 Task: Add a signature Jake Allen containing With sincere thanks and warm wishes, Jake Allen to email address softage.5@softage.net and add a folder Fathers Day gifts
Action: Mouse moved to (33, 42)
Screenshot: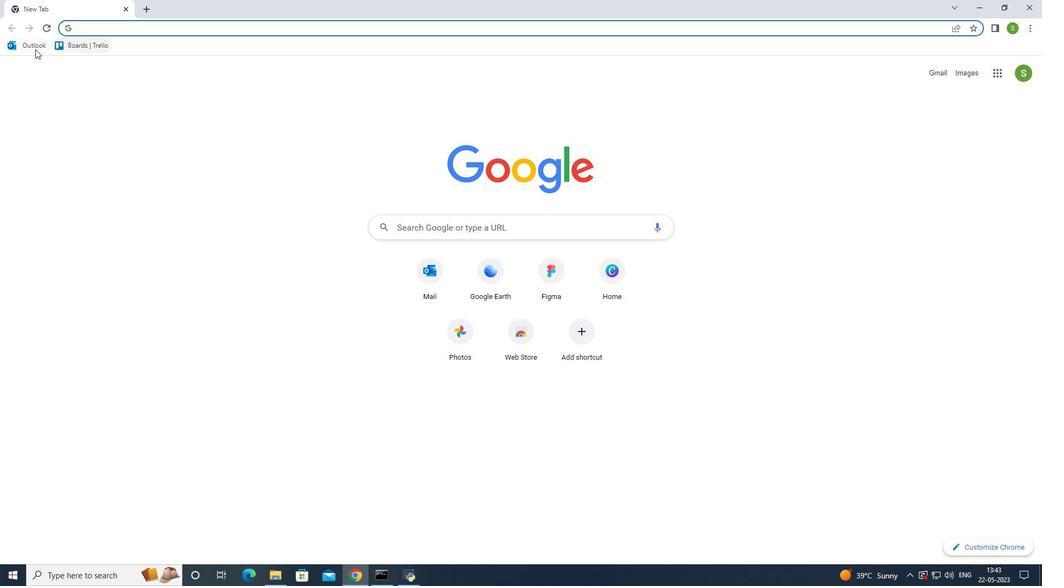 
Action: Mouse pressed left at (33, 42)
Screenshot: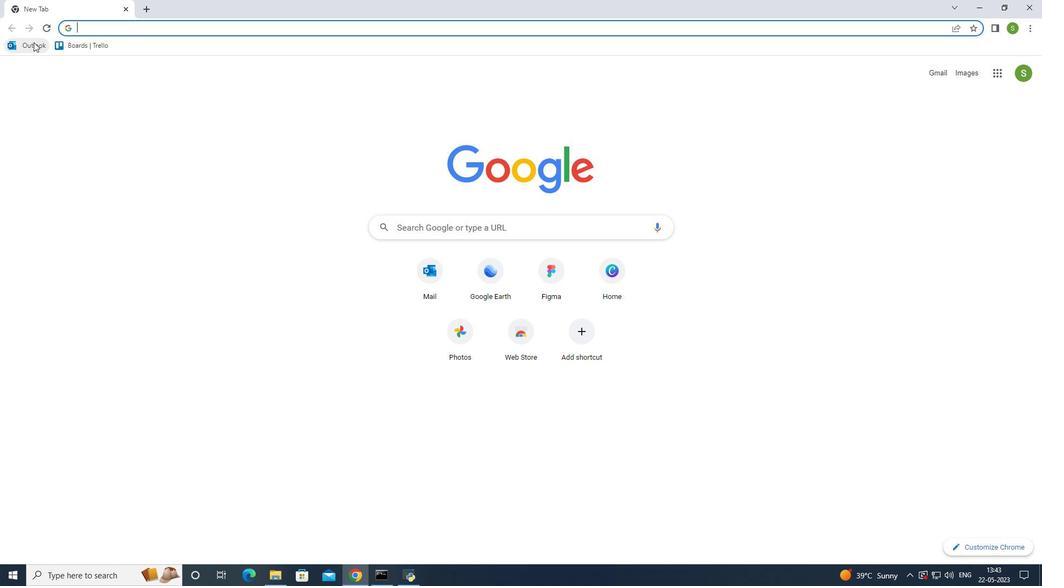 
Action: Mouse moved to (83, 95)
Screenshot: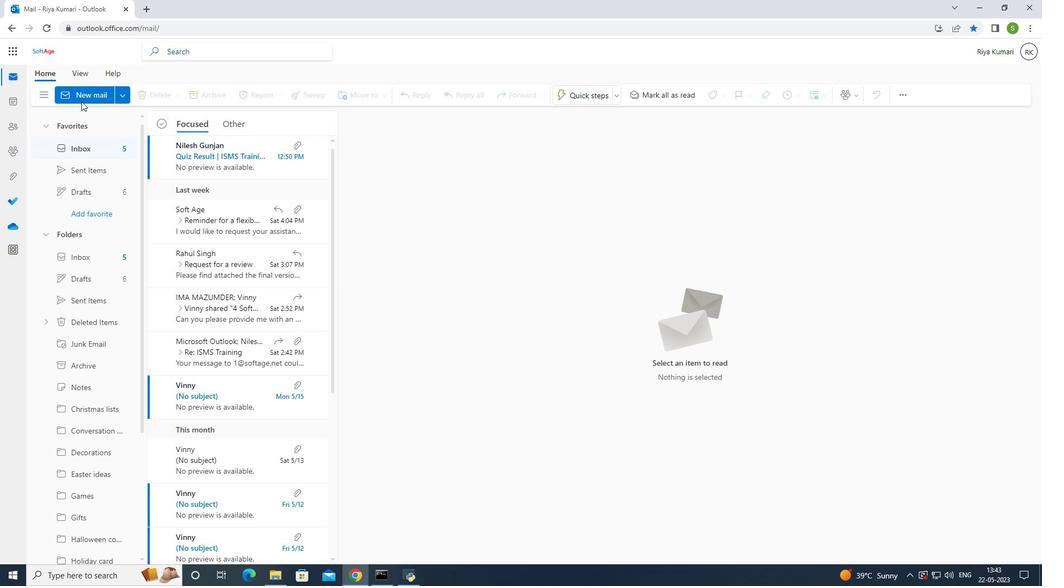 
Action: Mouse pressed left at (83, 95)
Screenshot: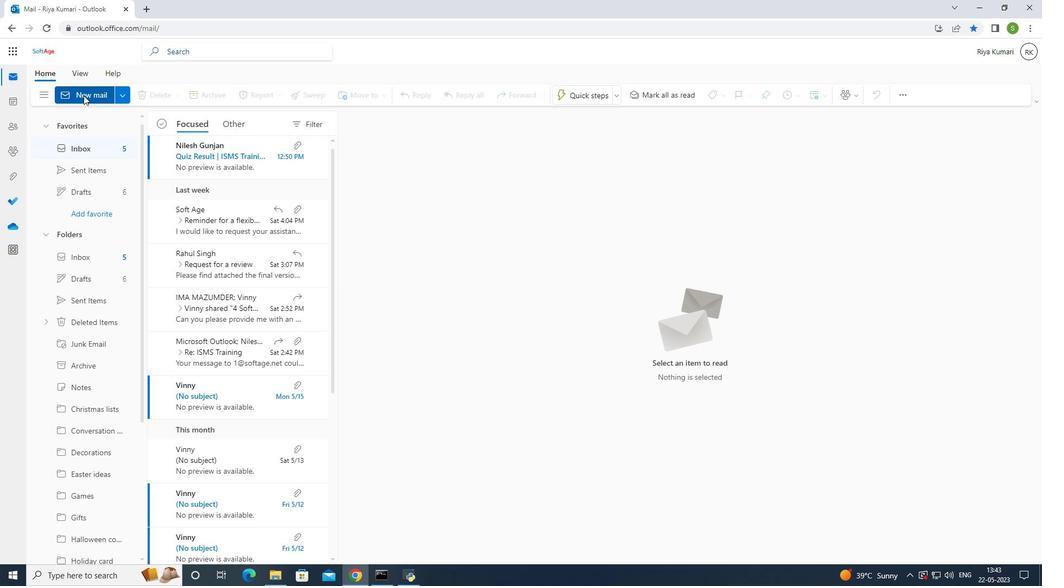 
Action: Mouse moved to (705, 96)
Screenshot: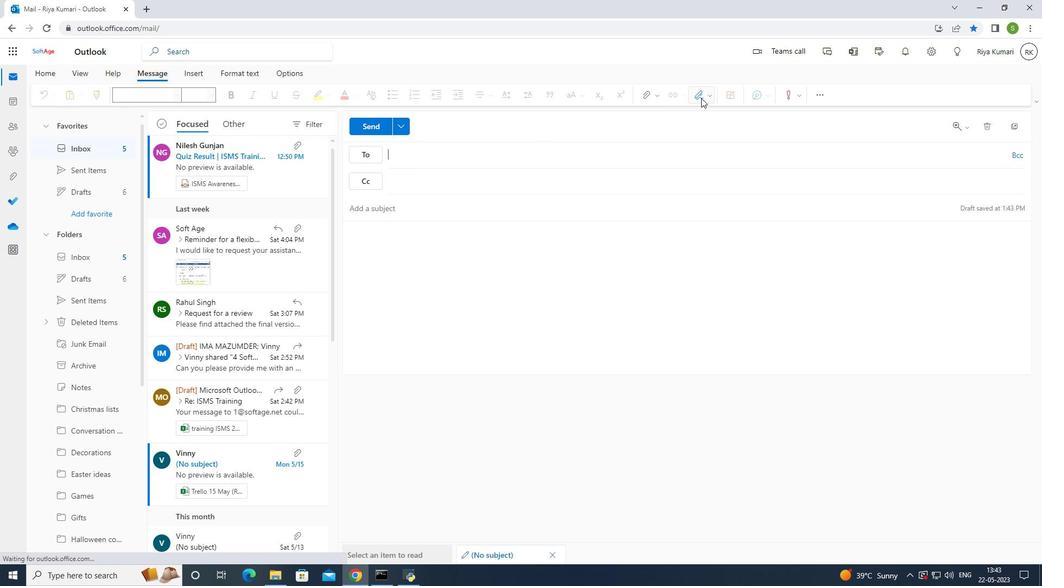 
Action: Mouse pressed left at (705, 96)
Screenshot: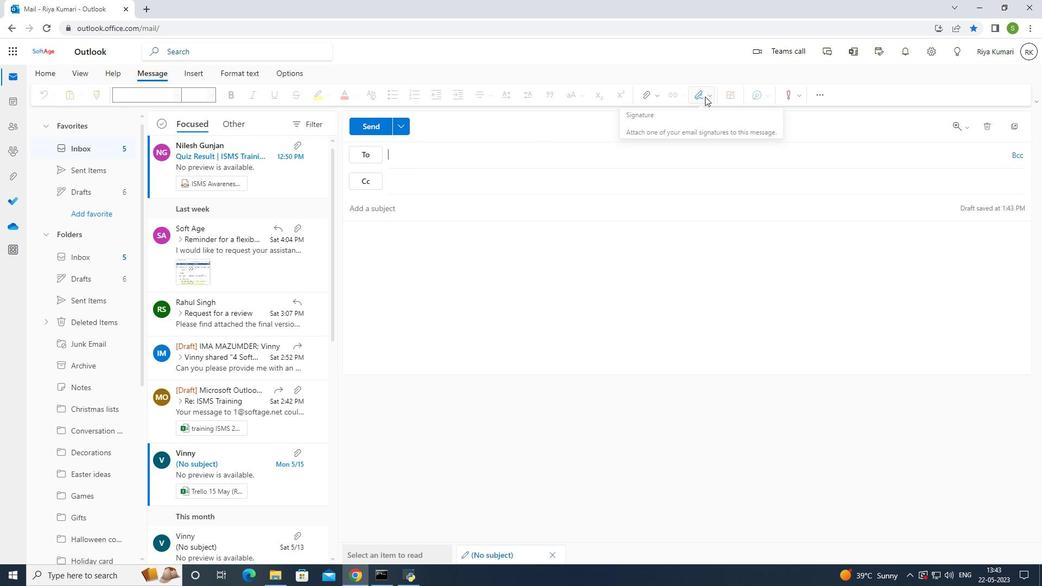 
Action: Mouse moved to (678, 137)
Screenshot: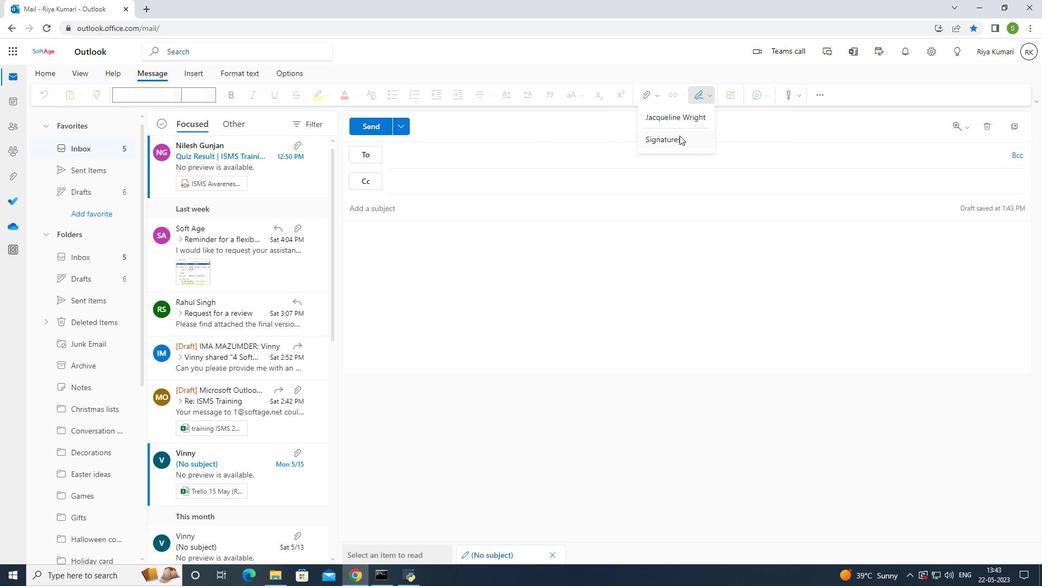 
Action: Mouse pressed left at (678, 137)
Screenshot: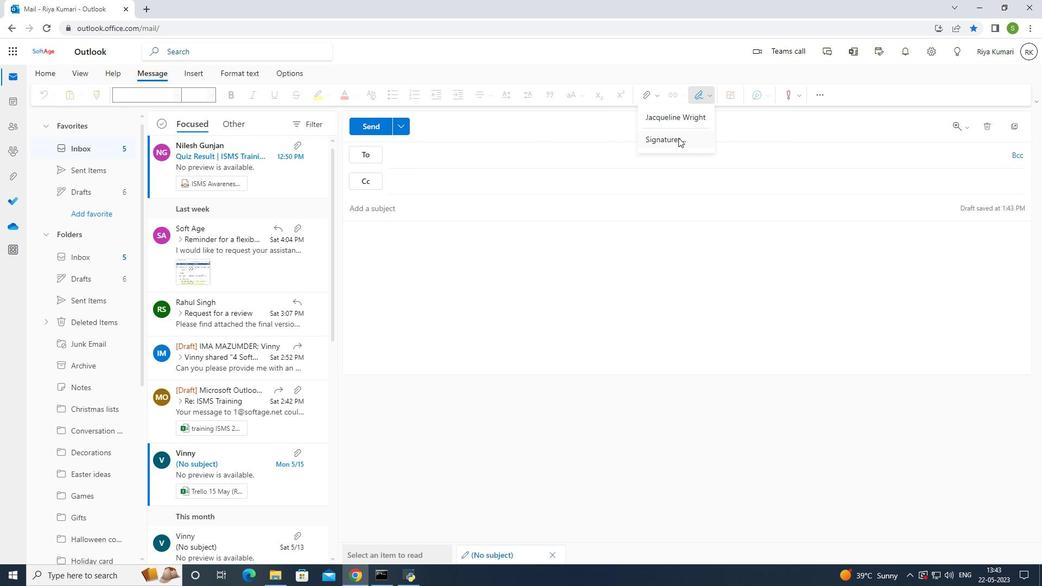 
Action: Mouse moved to (681, 179)
Screenshot: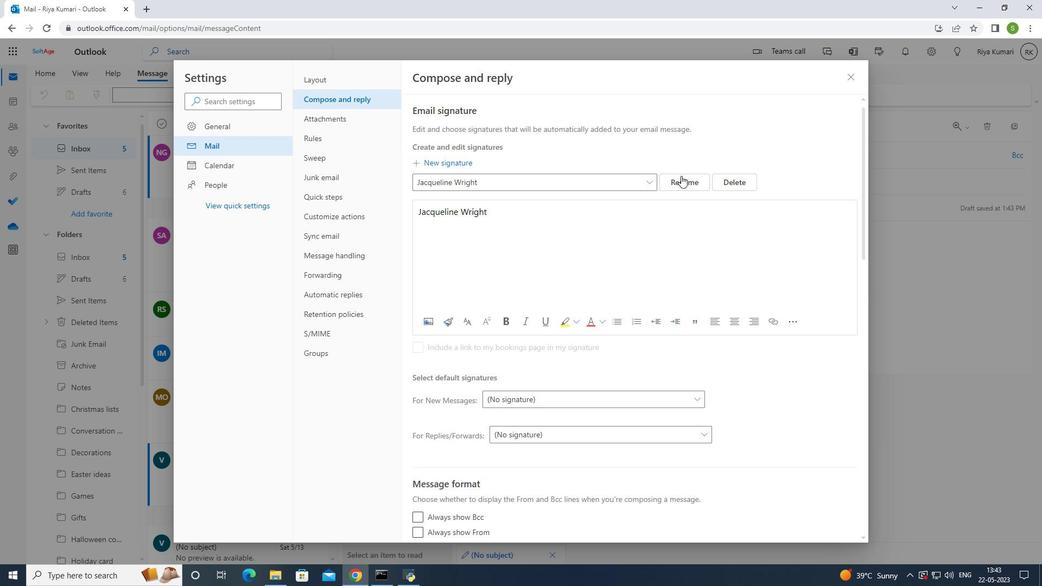 
Action: Mouse pressed left at (681, 179)
Screenshot: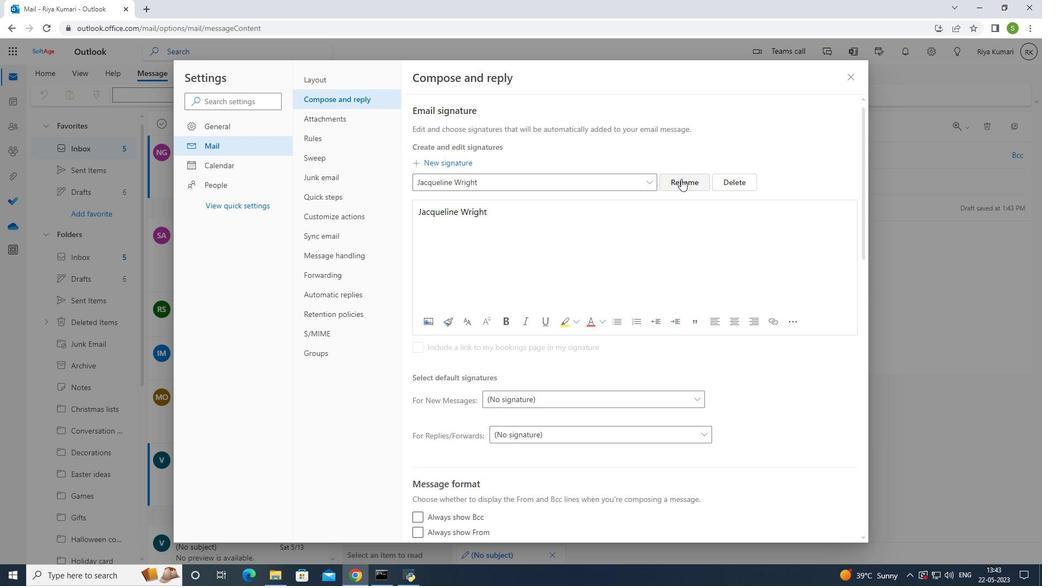 
Action: Mouse moved to (597, 180)
Screenshot: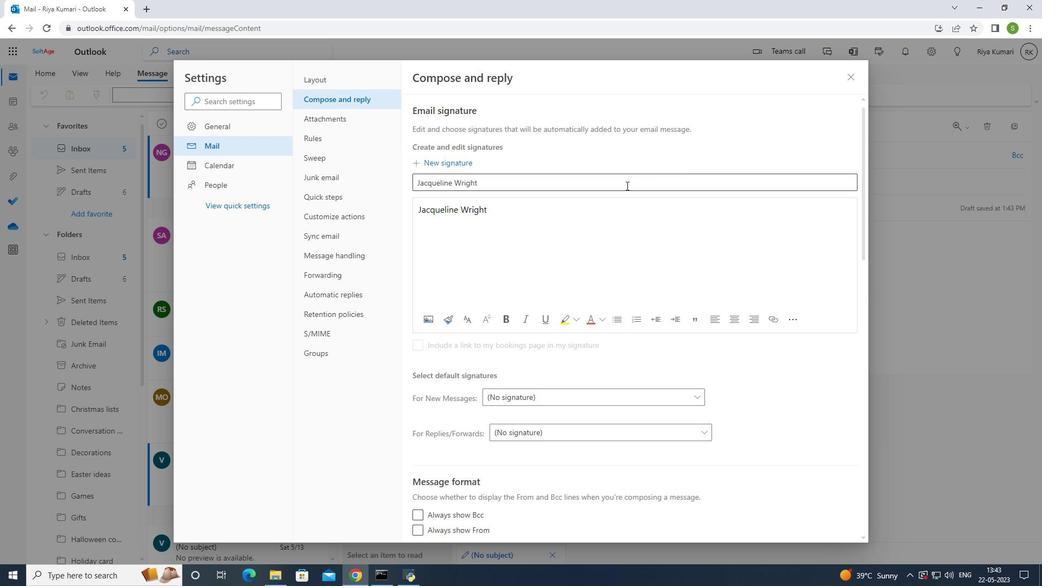 
Action: Mouse pressed left at (597, 180)
Screenshot: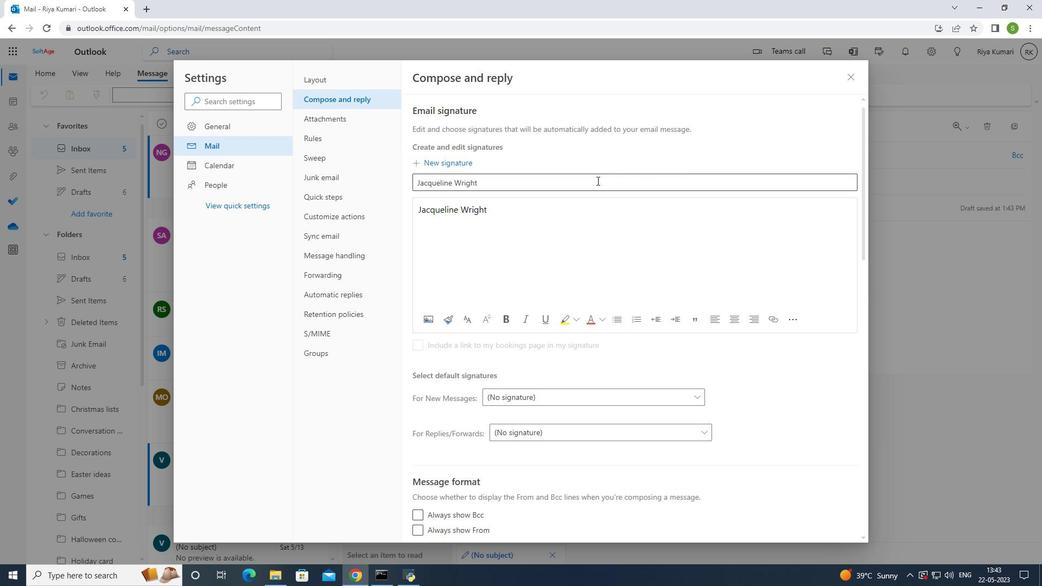 
Action: Mouse moved to (597, 175)
Screenshot: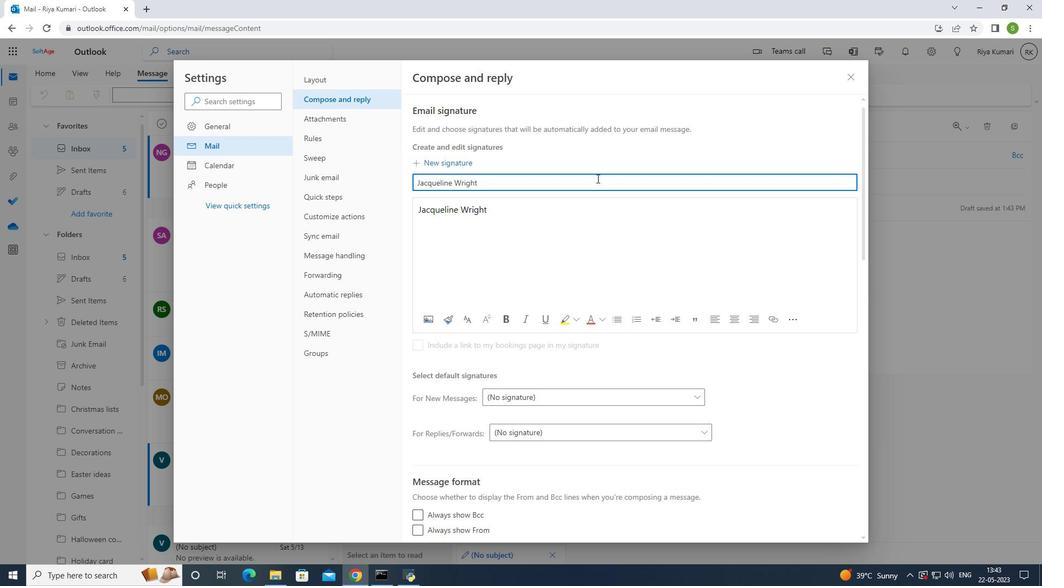 
Action: Key pressed <Key.backspace>
Screenshot: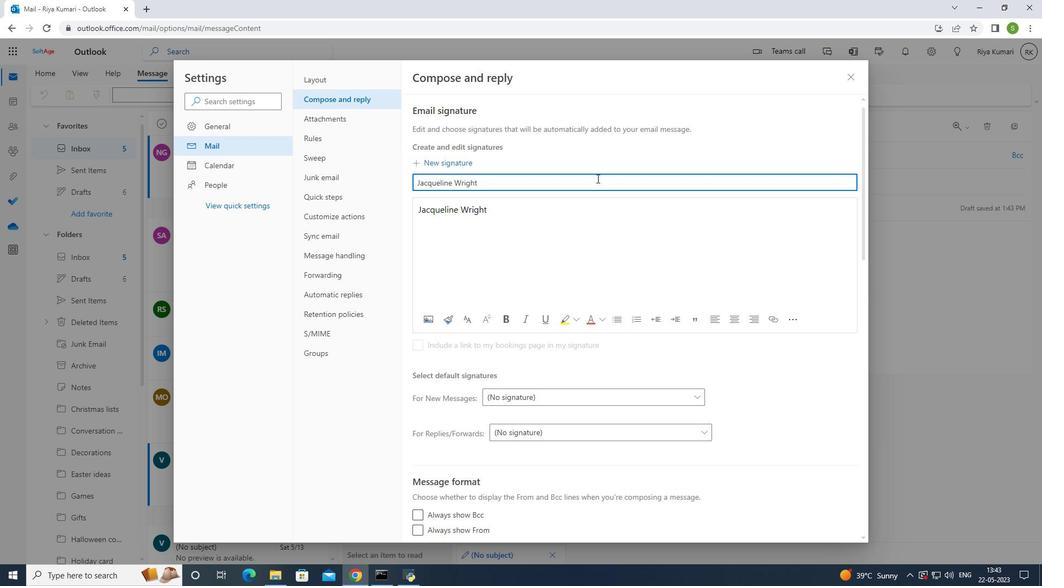 
Action: Mouse moved to (597, 175)
Screenshot: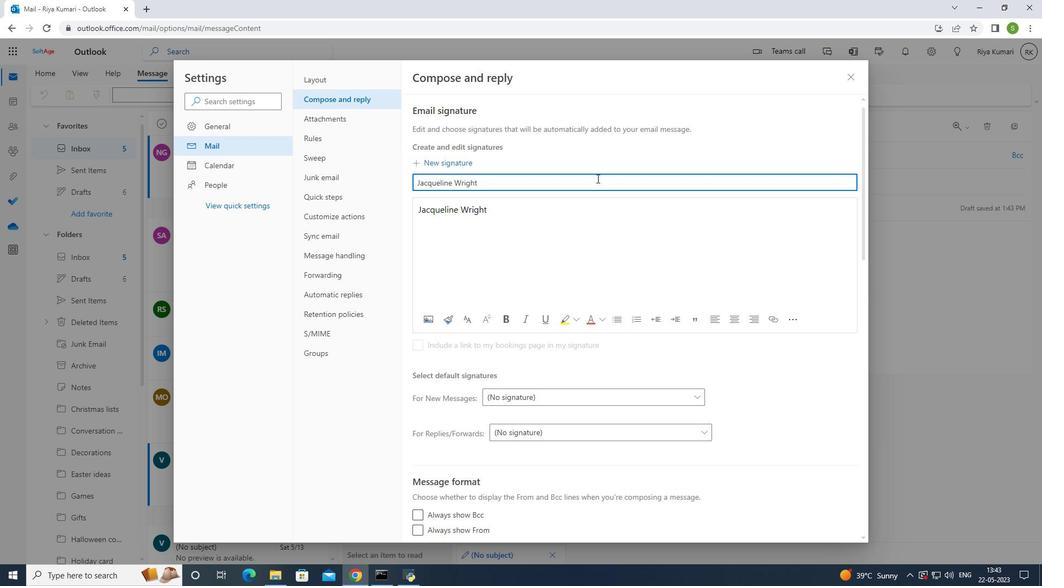 
Action: Key pressed <Key.backspace><Key.backspace><Key.backspace><Key.backspace><Key.backspace><Key.backspace><Key.backspace><Key.backspace><Key.backspace><Key.backspace><Key.backspace><Key.backspace><Key.backspace><Key.backspace><Key.backspace><Key.backspace><Key.backspace><Key.backspace><Key.backspace><Key.backspace><Key.backspace><Key.backspace><Key.backspace><Key.backspace>
Screenshot: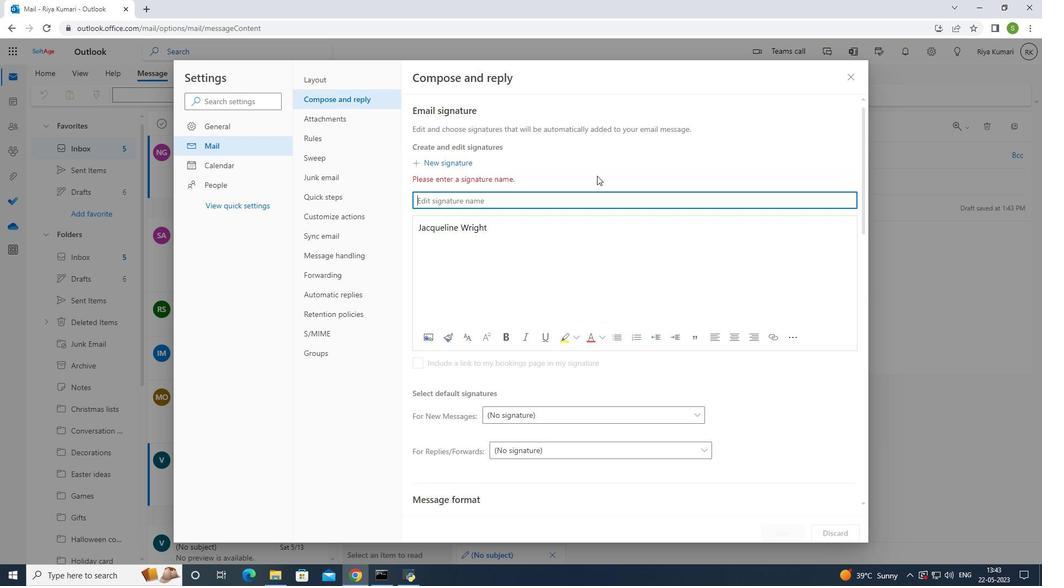 
Action: Mouse moved to (602, 179)
Screenshot: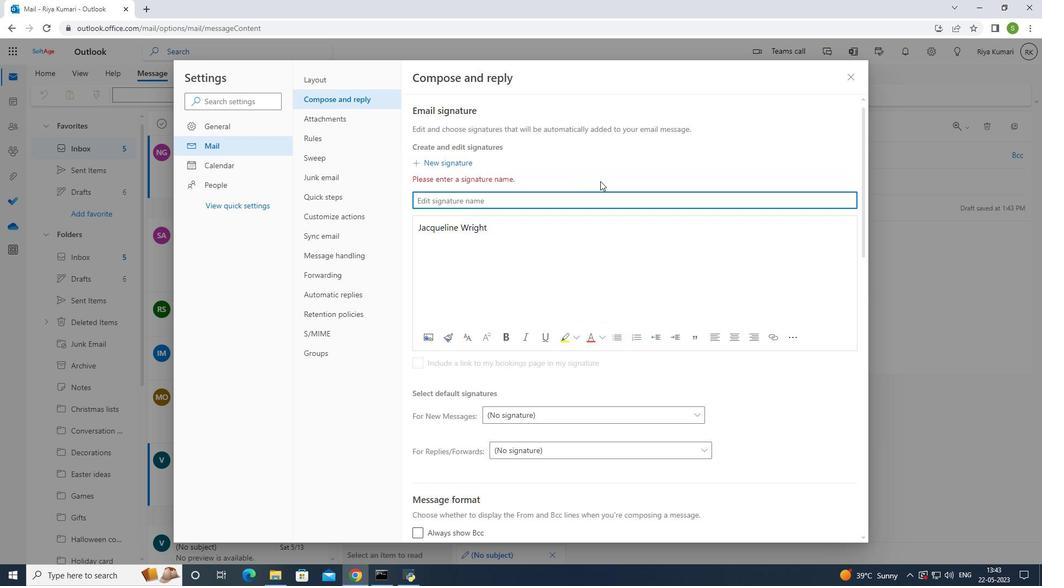 
Action: Key pressed <Key.shift><Key.shift><Key.shift><Key.shift><Key.shift><Key.shift><Key.shift><Key.shift><Key.shift><Key.shift><Key.shift><Key.shift><Key.shift><Key.shift><Key.shift><Key.shift><Key.shift><Key.shift><Key.shift><Key.shift><Key.shift><Key.shift><Key.shift>Jake<Key.space><Key.shift>Allenctrl+A<'\x03'>
Screenshot: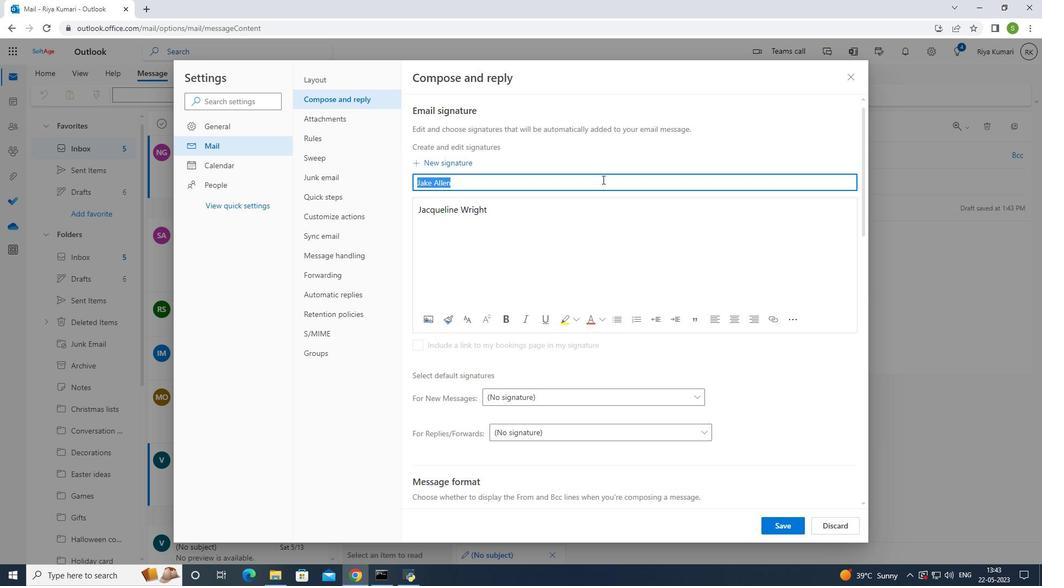 
Action: Mouse moved to (503, 210)
Screenshot: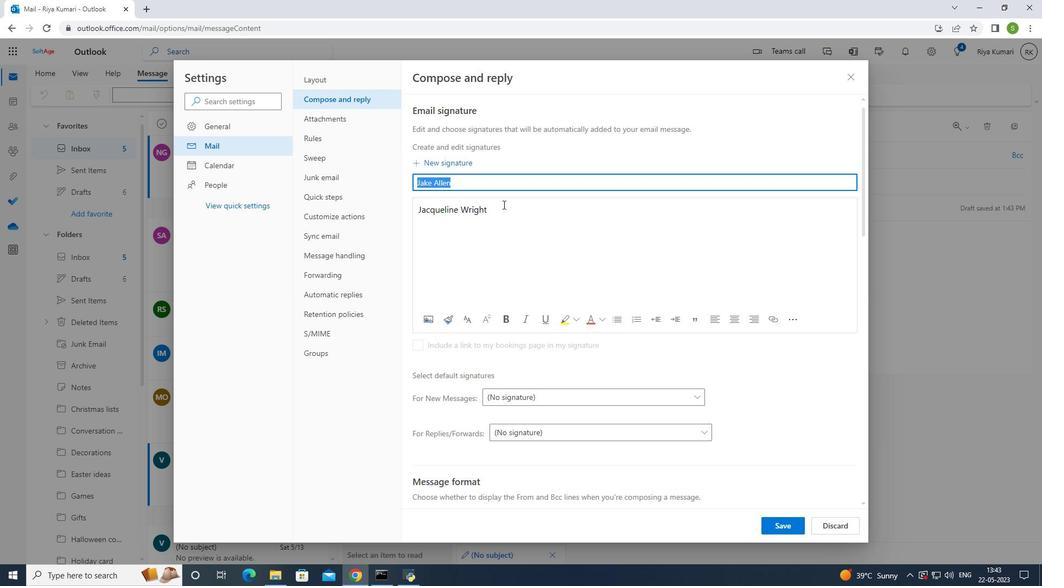 
Action: Mouse pressed left at (503, 210)
Screenshot: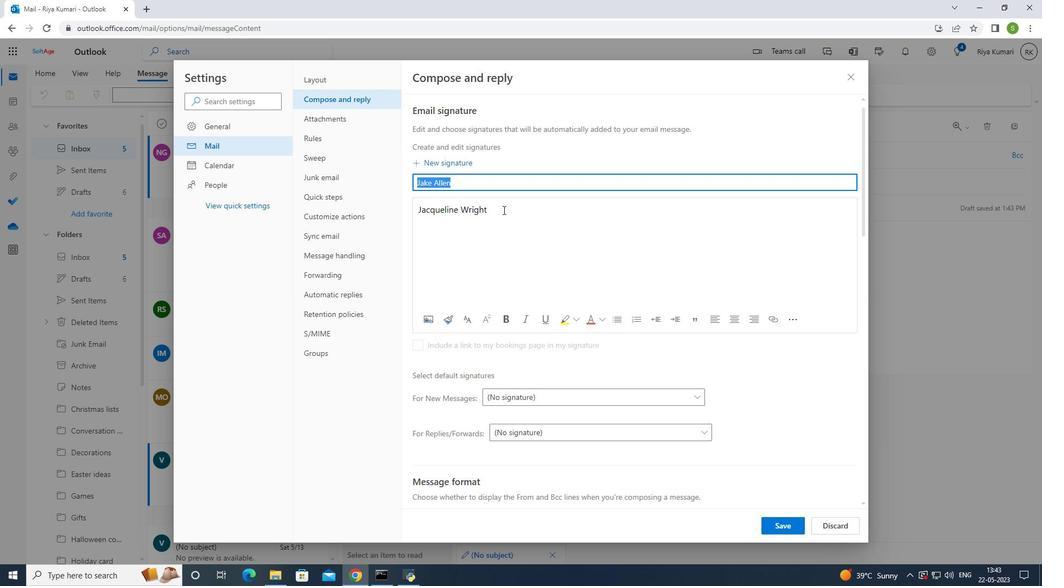 
Action: Mouse moved to (507, 215)
Screenshot: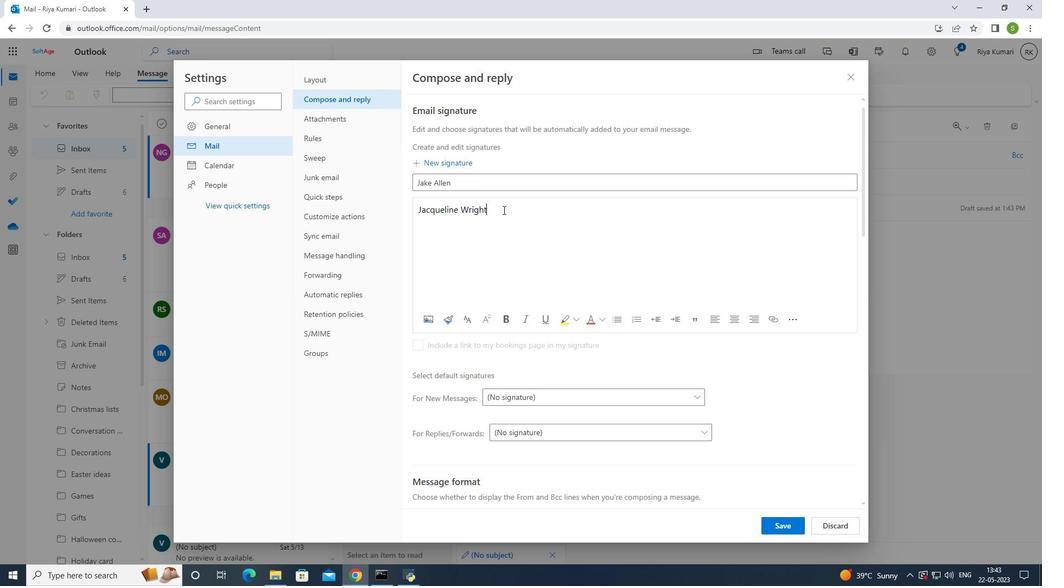 
Action: Key pressed <Key.backspace><Key.backspace><Key.backspace><Key.backspace><Key.backspace><Key.backspace><Key.backspace><Key.backspace><Key.backspace><Key.backspace><Key.backspace><Key.backspace><Key.backspace><Key.backspace><Key.backspace><Key.backspace><Key.backspace><Key.backspace><Key.backspace><Key.backspace><Key.backspace><Key.backspace>ctrl+V
Screenshot: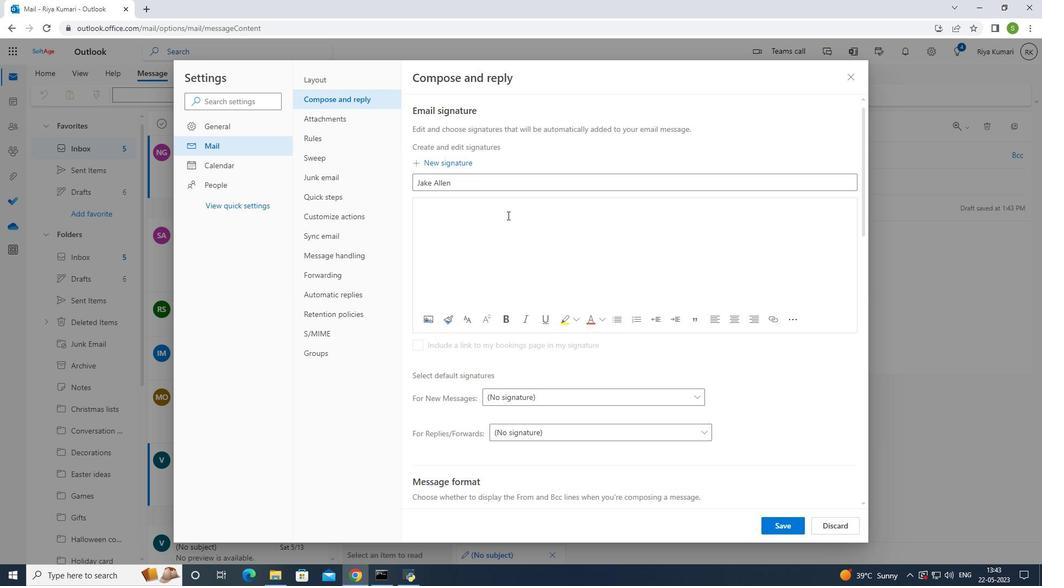 
Action: Mouse moved to (791, 527)
Screenshot: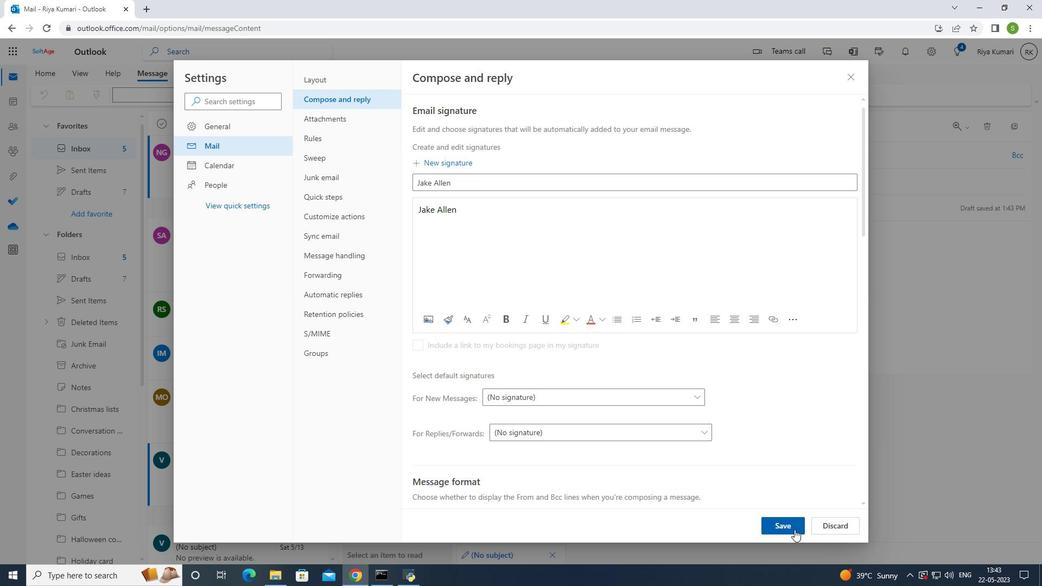 
Action: Mouse pressed left at (791, 527)
Screenshot: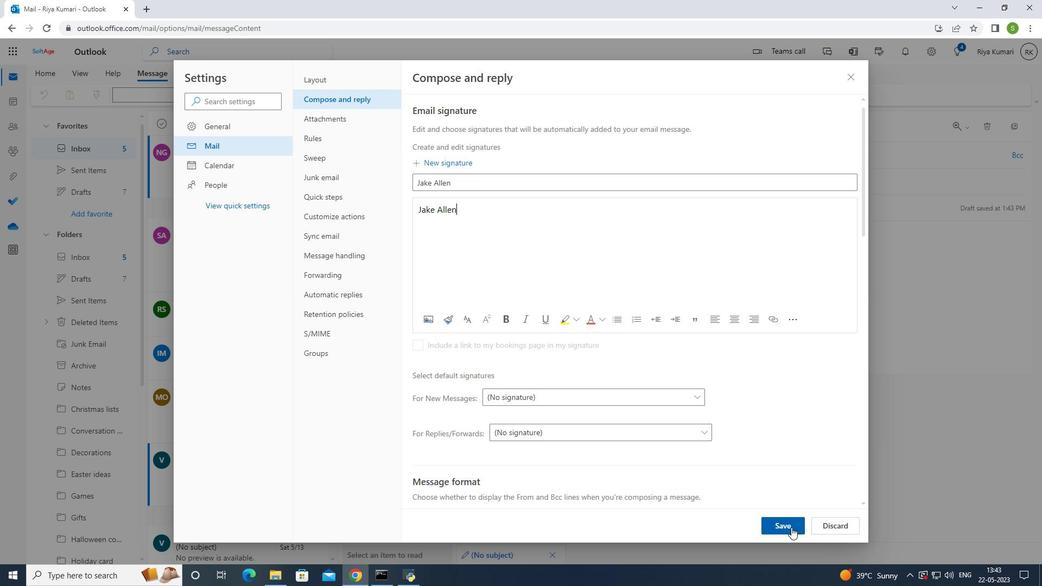 
Action: Mouse moved to (849, 78)
Screenshot: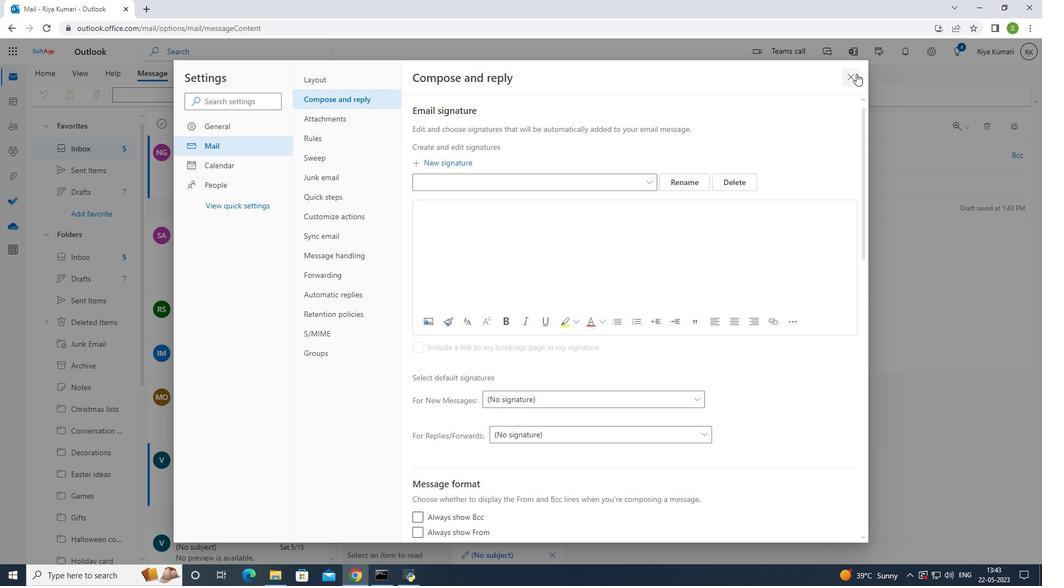 
Action: Mouse pressed left at (849, 78)
Screenshot: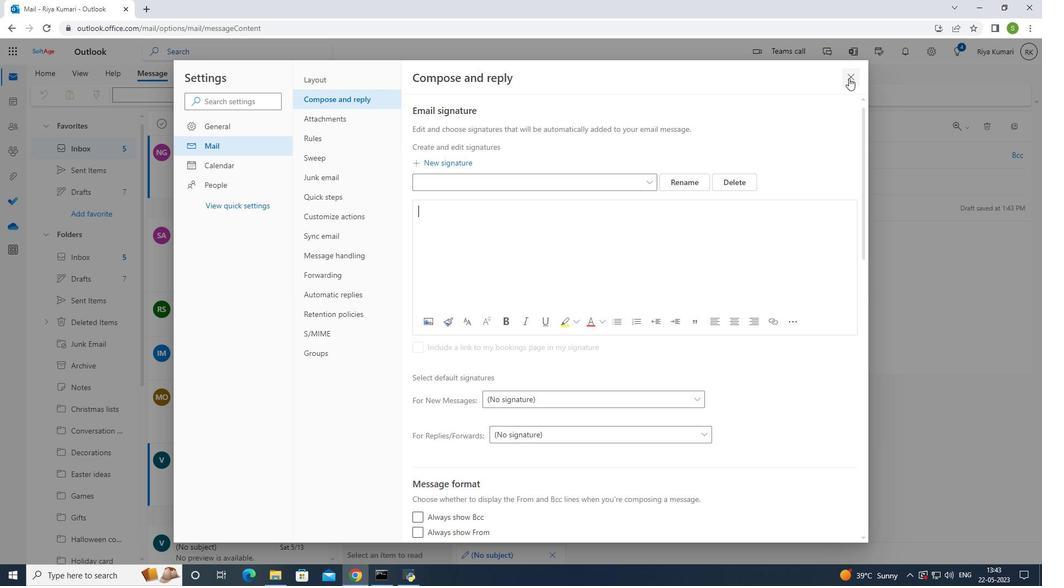 
Action: Mouse moved to (487, 156)
Screenshot: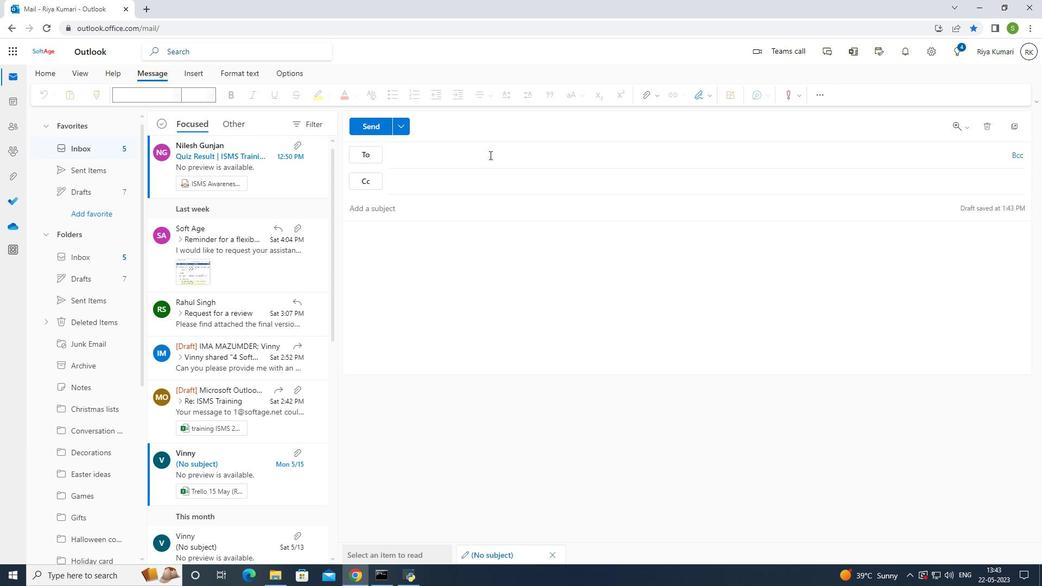 
Action: Mouse pressed left at (487, 156)
Screenshot: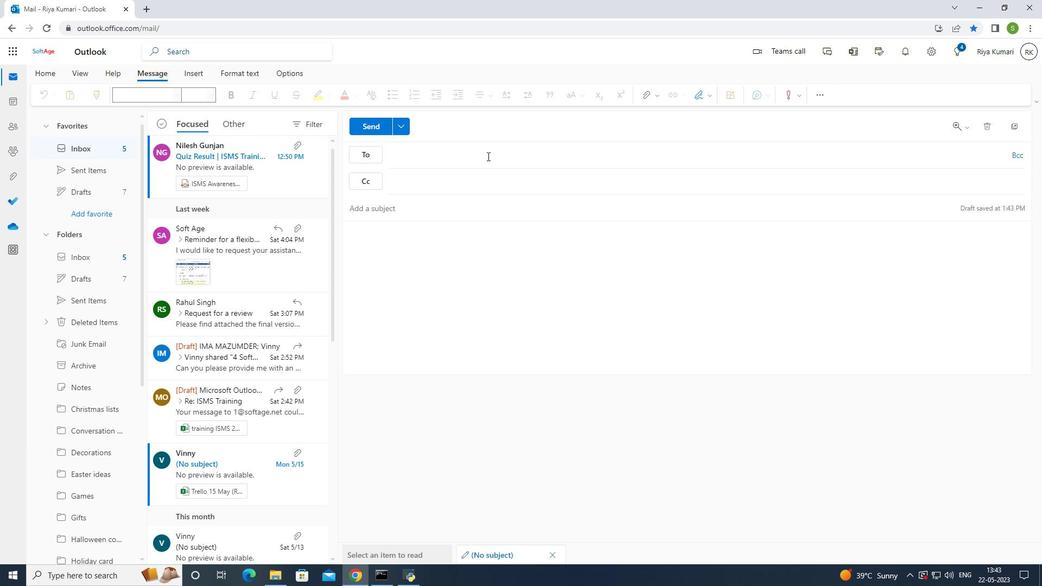 
Action: Mouse moved to (601, 175)
Screenshot: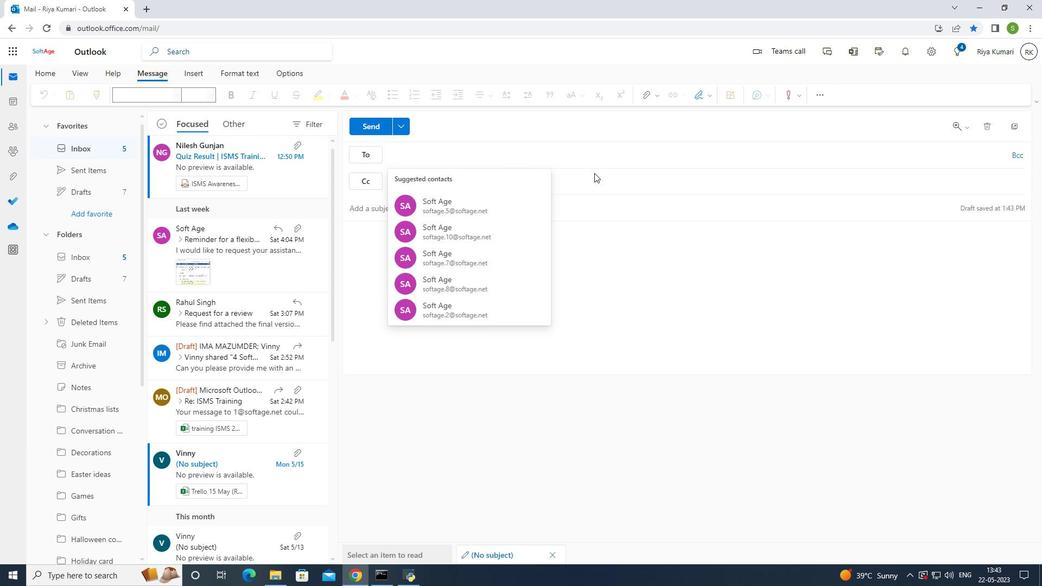 
Action: Key pressed softage.5<Key.shift>@softage.net
Screenshot: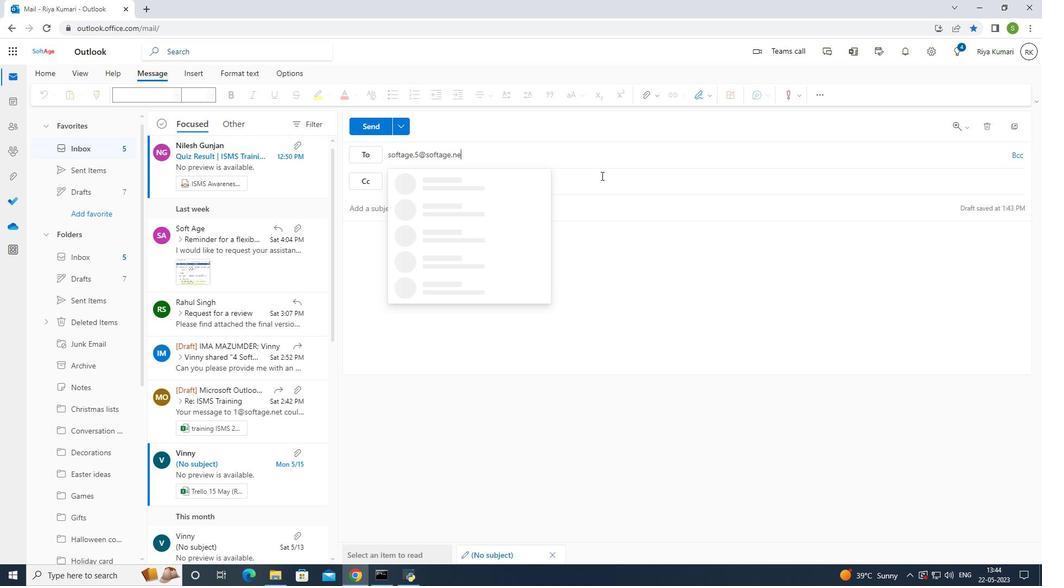 
Action: Mouse moved to (473, 186)
Screenshot: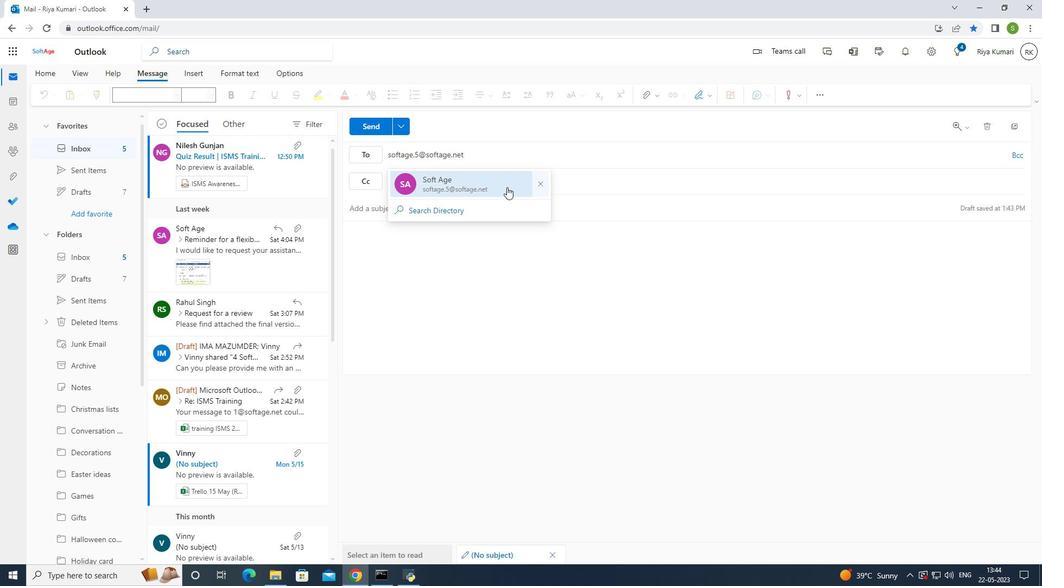 
Action: Mouse pressed left at (473, 186)
Screenshot: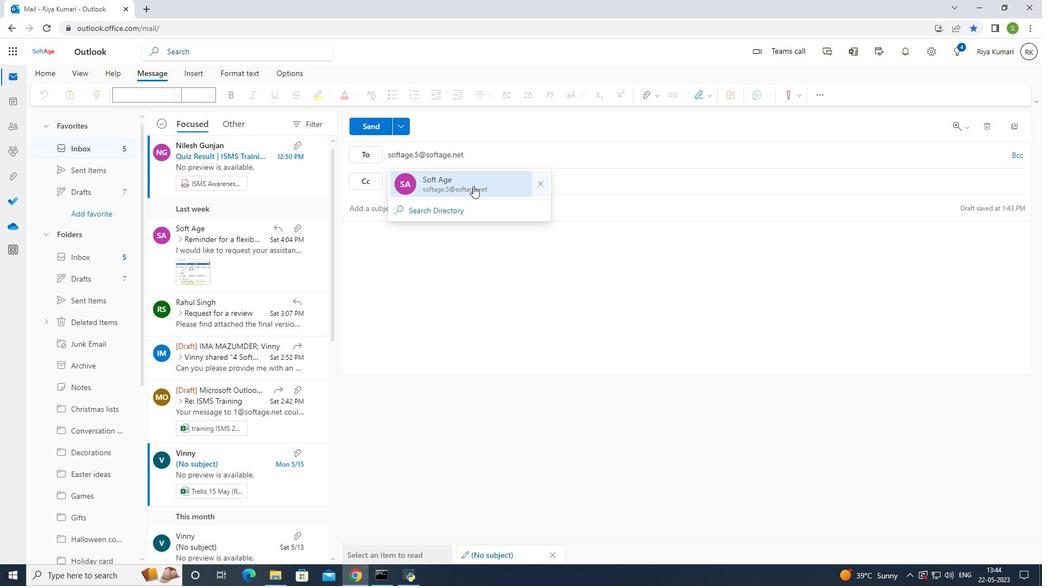 
Action: Mouse moved to (435, 237)
Screenshot: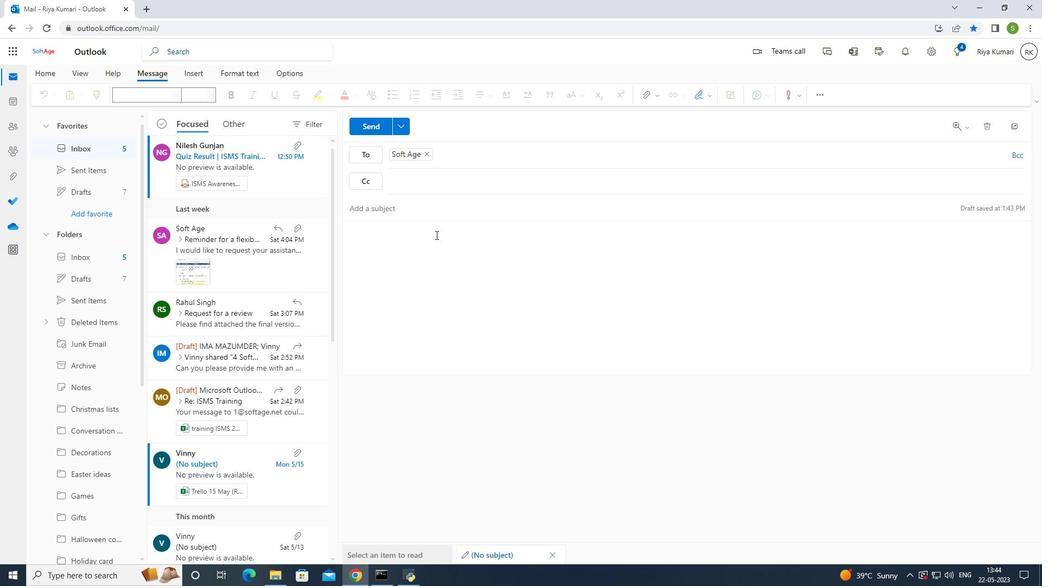 
Action: Mouse pressed left at (435, 237)
Screenshot: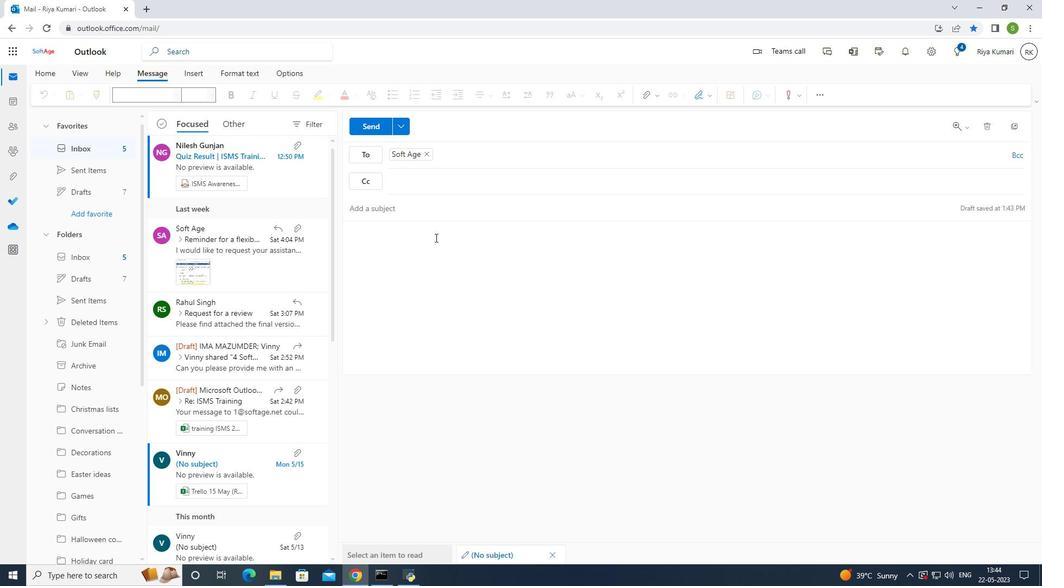 
Action: Mouse moved to (704, 97)
Screenshot: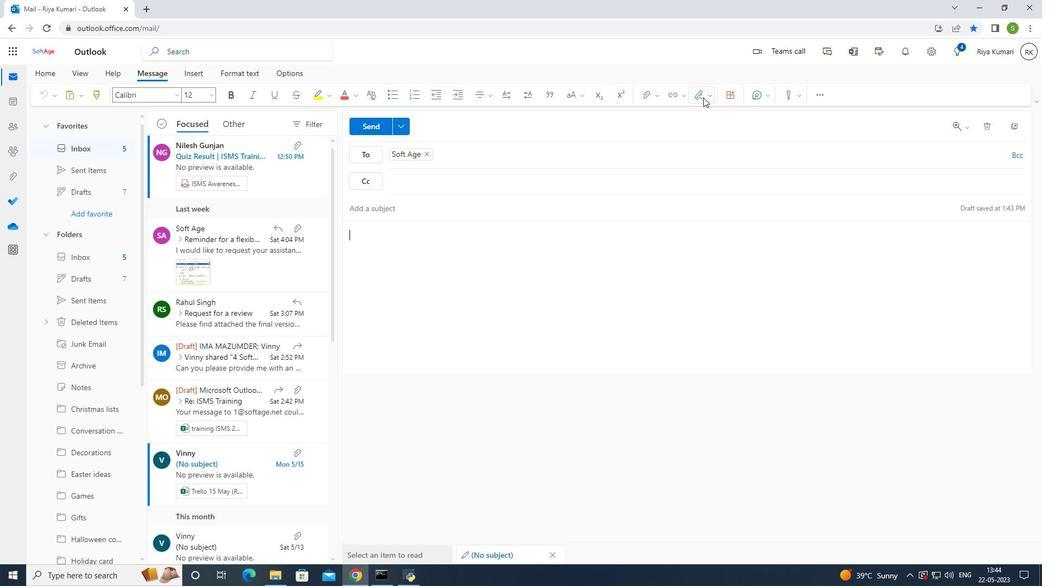 
Action: Mouse pressed left at (704, 97)
Screenshot: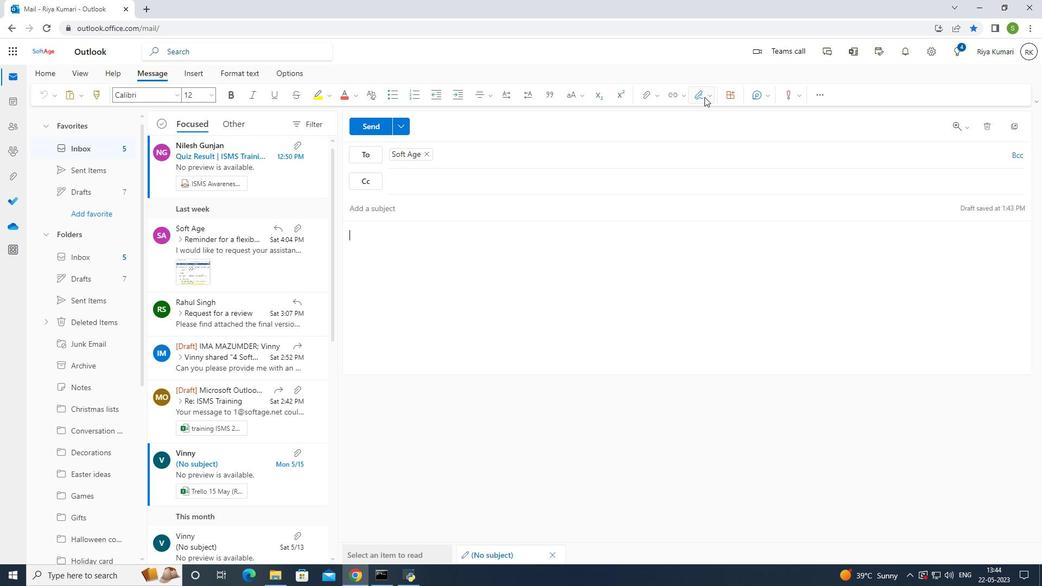 
Action: Mouse moved to (691, 120)
Screenshot: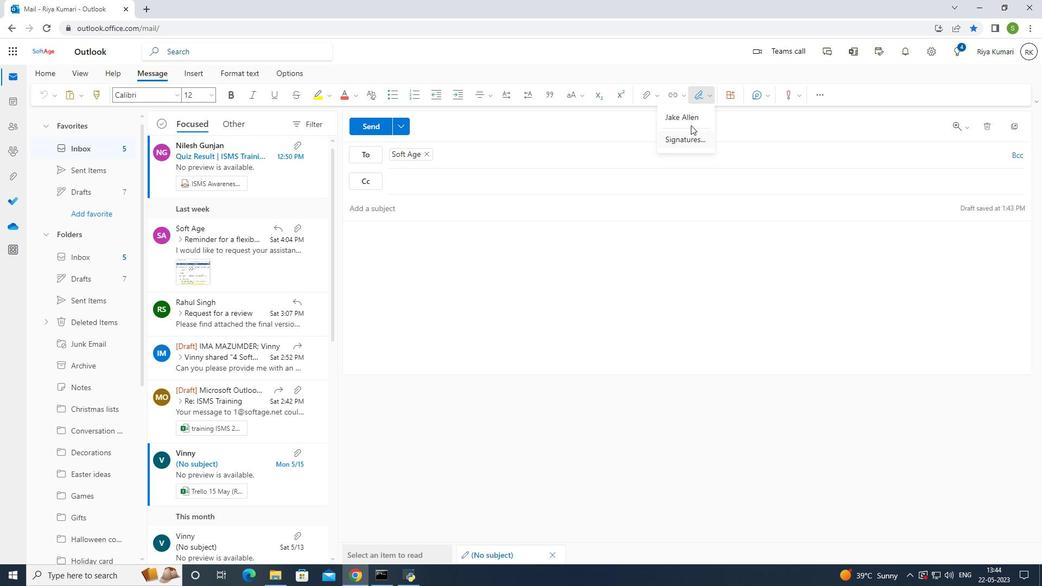 
Action: Mouse pressed left at (691, 120)
Screenshot: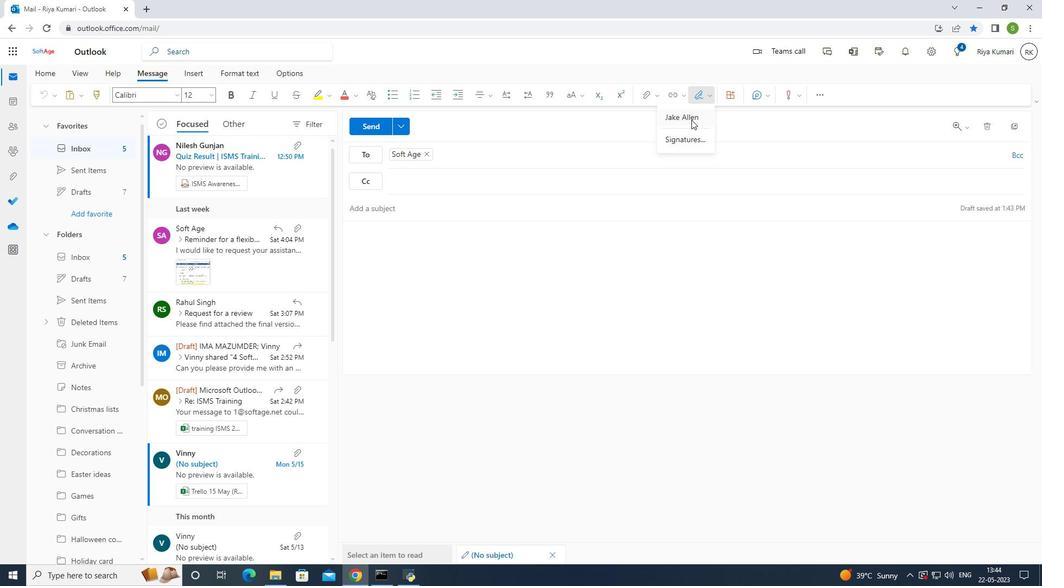 
Action: Mouse moved to (565, 248)
Screenshot: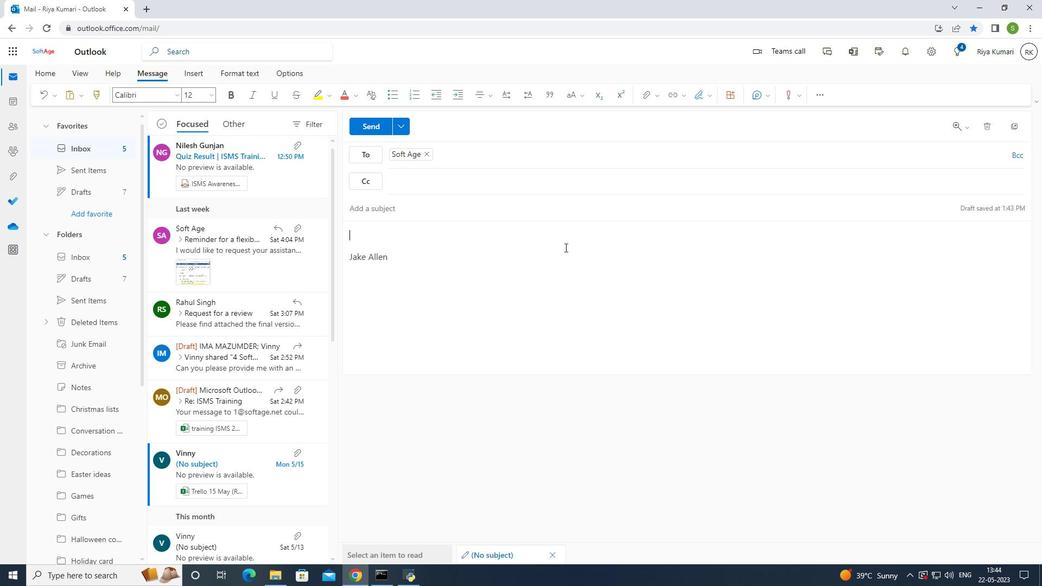
Action: Key pressed sincere<Key.space>thanks<Key.space>and<Key.space>warm<Key.space>wishes
Screenshot: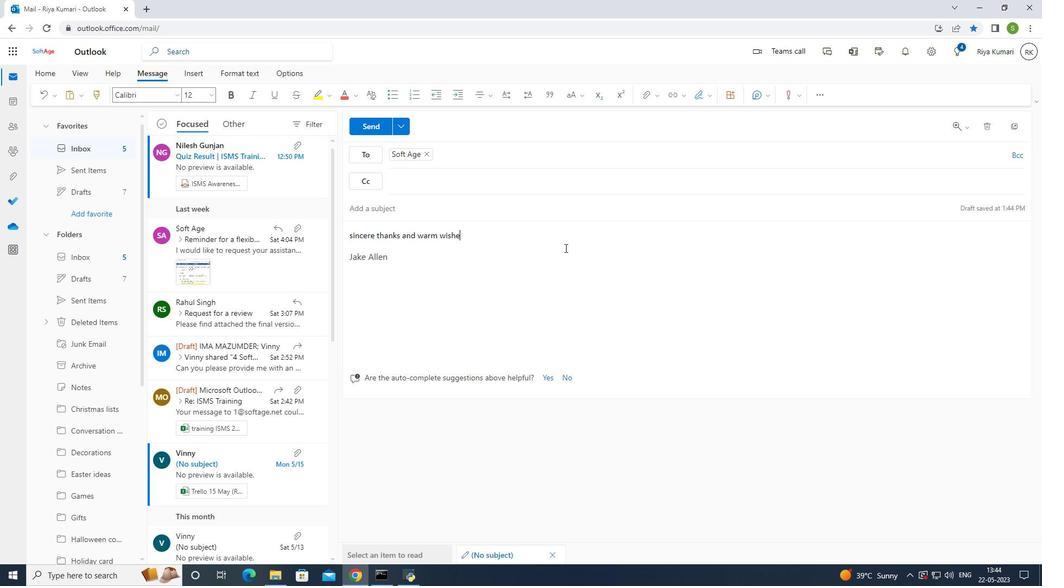 
Action: Mouse moved to (458, 274)
Screenshot: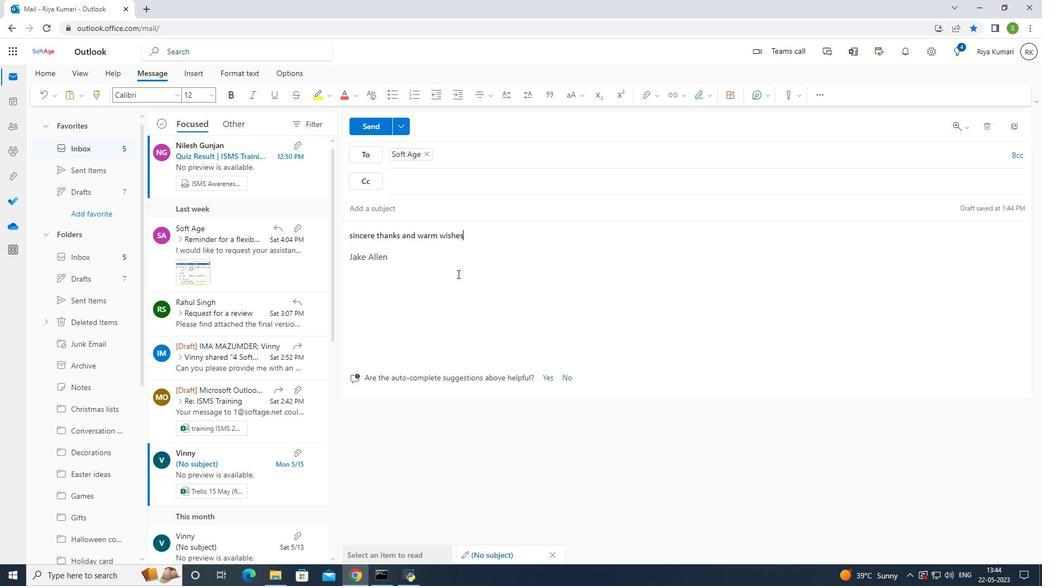 
Action: Key pressed .
Screenshot: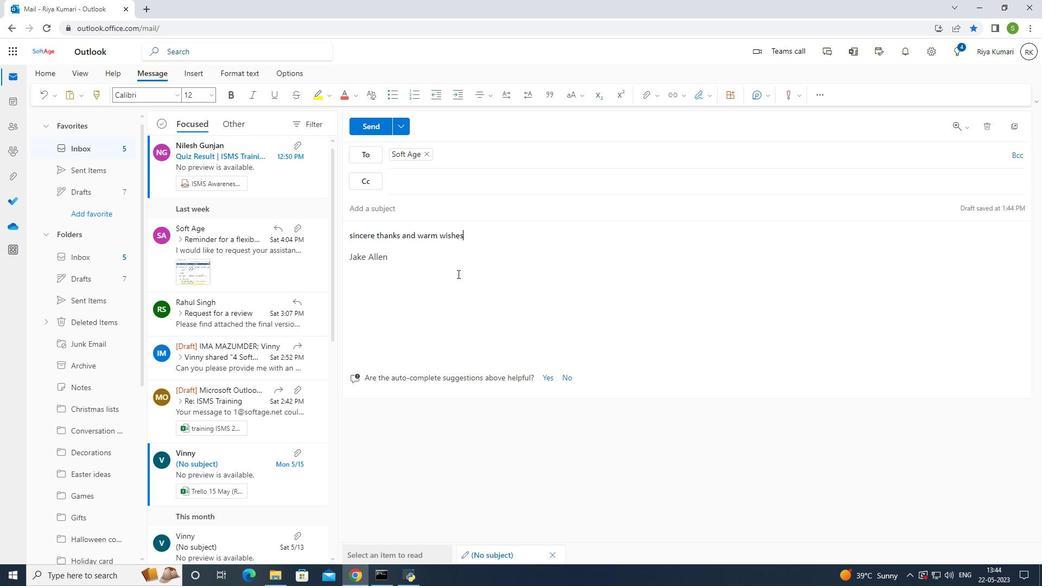 
Action: Mouse moved to (116, 331)
Screenshot: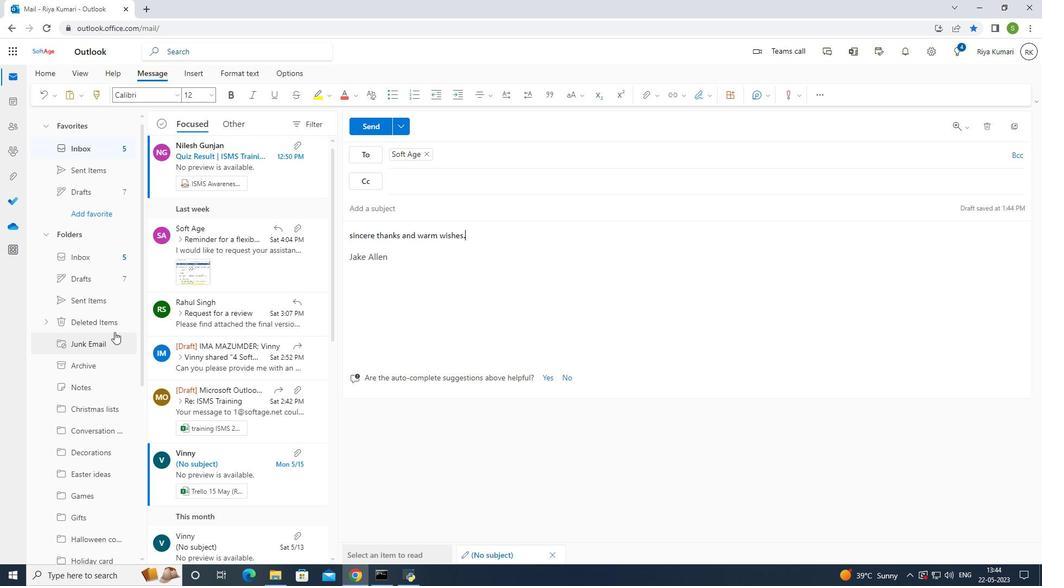
Action: Mouse scrolled (116, 330) with delta (0, 0)
Screenshot: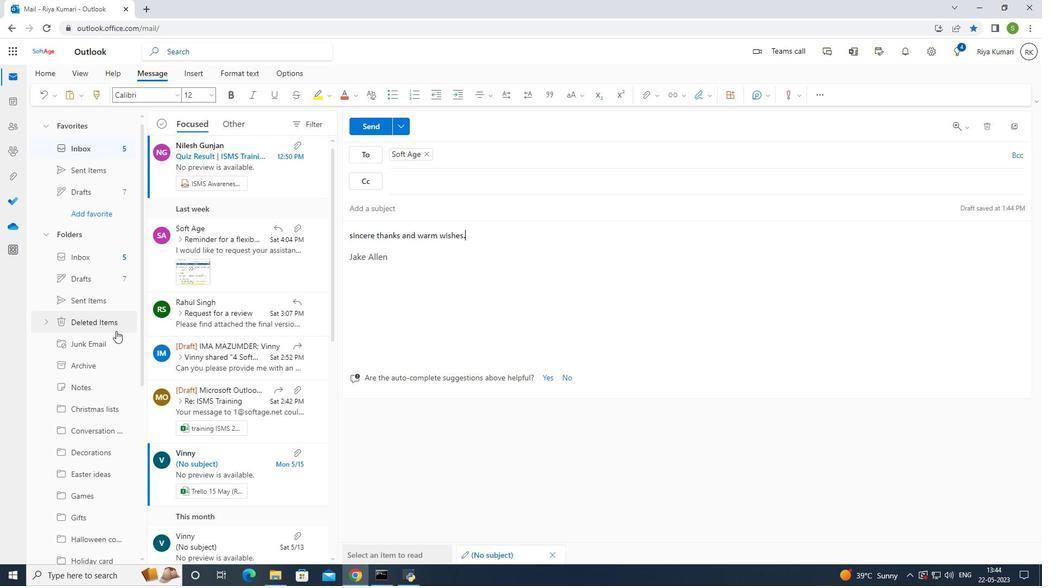 
Action: Mouse scrolled (116, 330) with delta (0, 0)
Screenshot: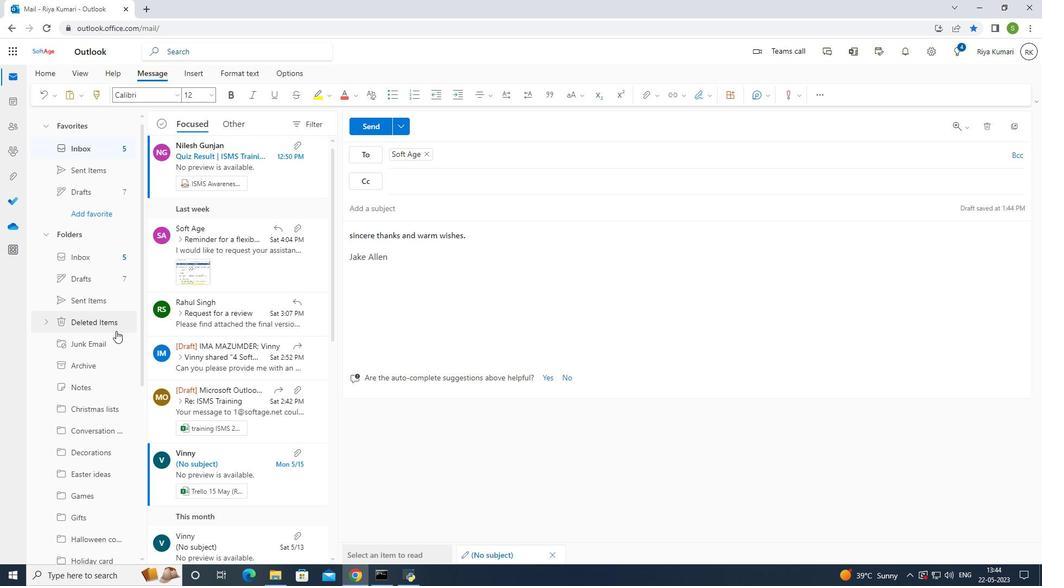 
Action: Mouse scrolled (116, 330) with delta (0, 0)
Screenshot: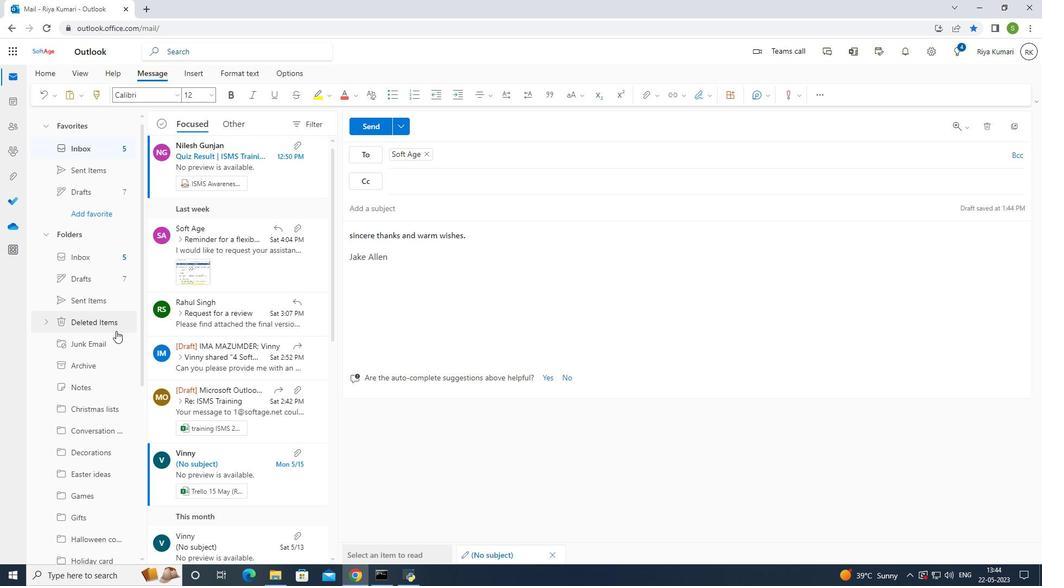 
Action: Mouse moved to (120, 329)
Screenshot: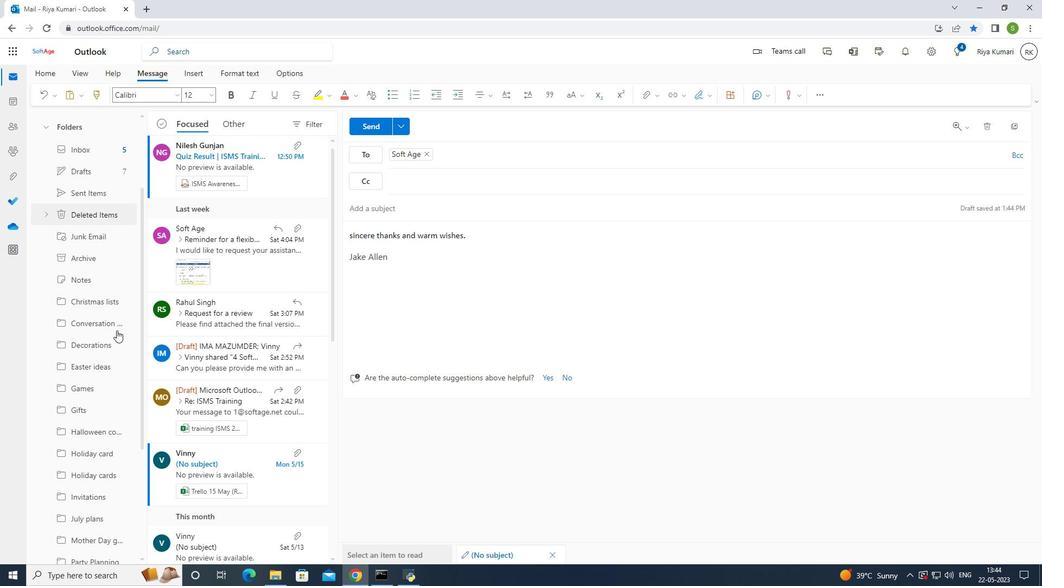 
Action: Mouse scrolled (120, 328) with delta (0, 0)
Screenshot: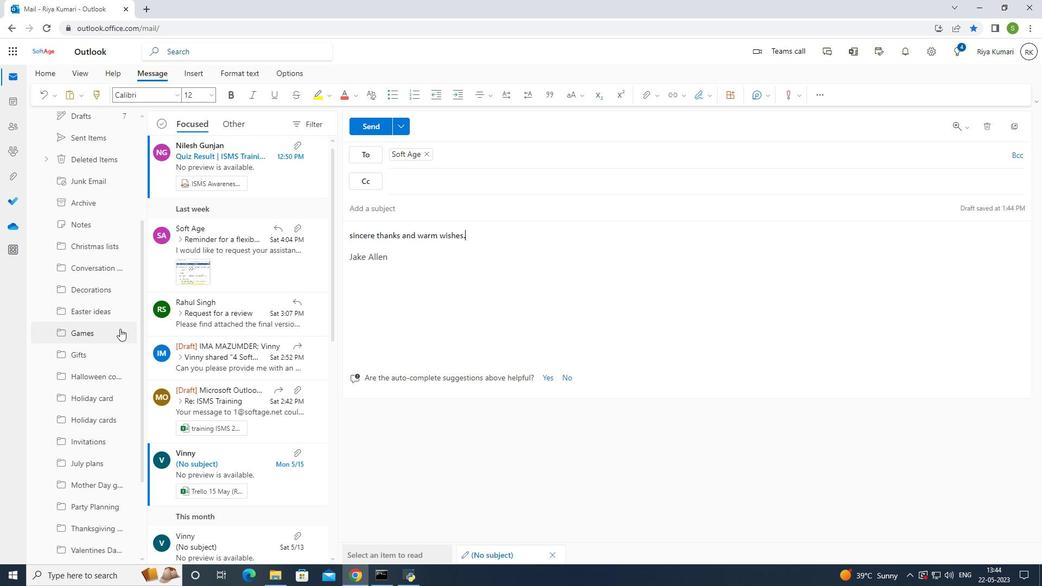 
Action: Mouse scrolled (120, 328) with delta (0, 0)
Screenshot: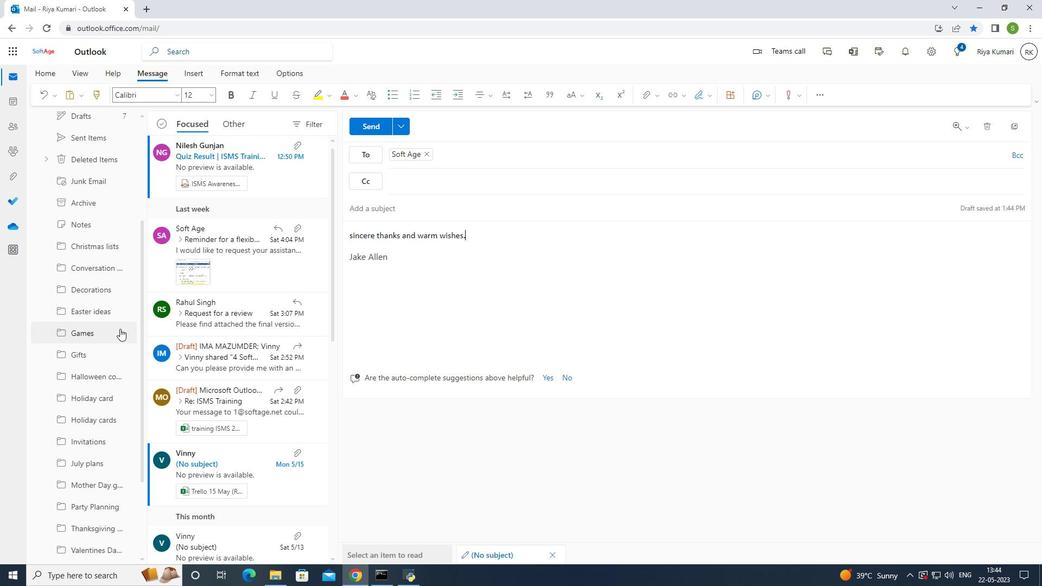 
Action: Mouse scrolled (120, 328) with delta (0, 0)
Screenshot: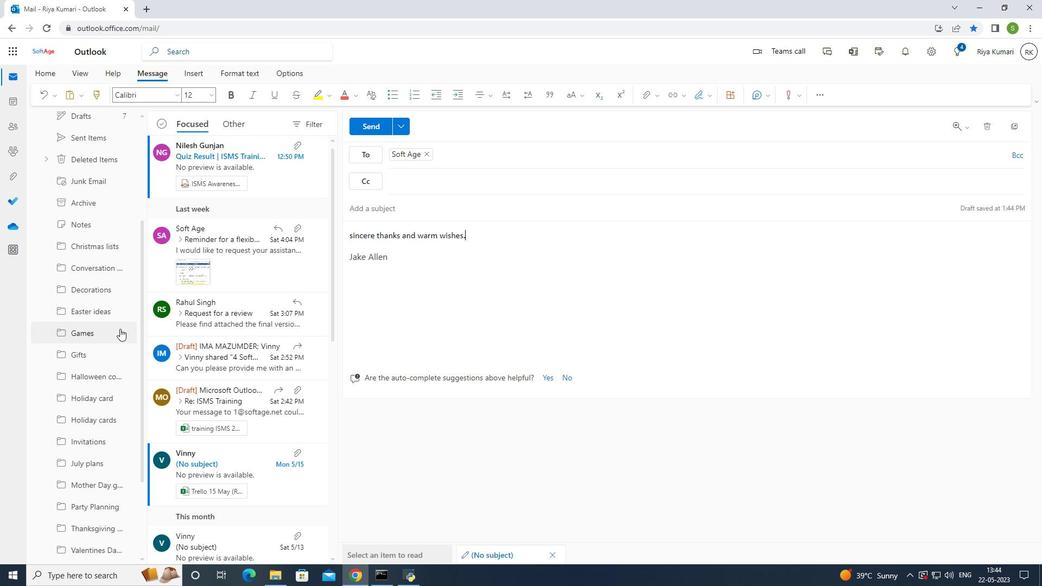 
Action: Mouse scrolled (120, 328) with delta (0, 0)
Screenshot: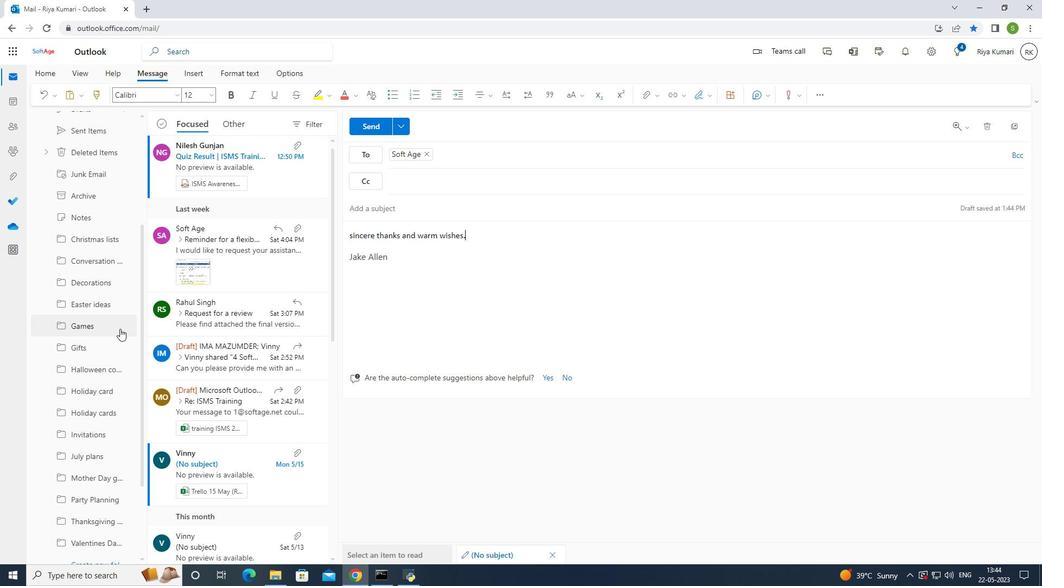 
Action: Mouse moved to (121, 328)
Screenshot: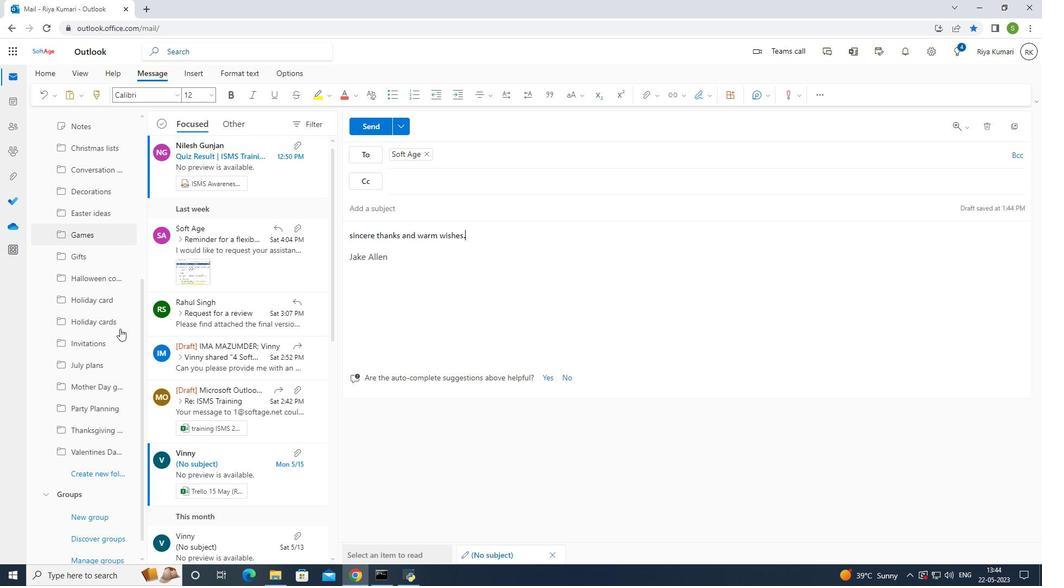 
Action: Mouse scrolled (121, 327) with delta (0, 0)
Screenshot: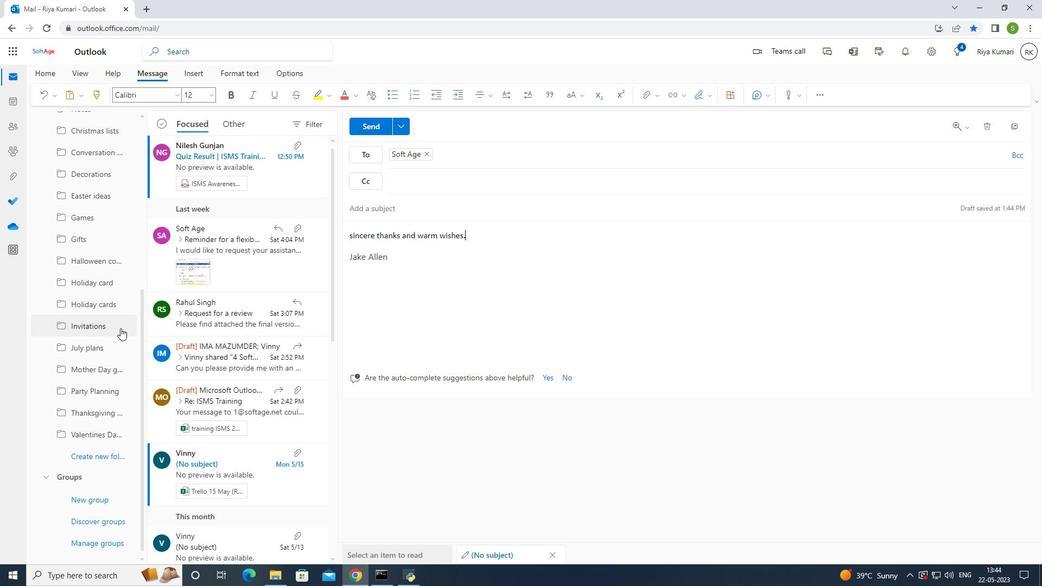 
Action: Mouse moved to (122, 328)
Screenshot: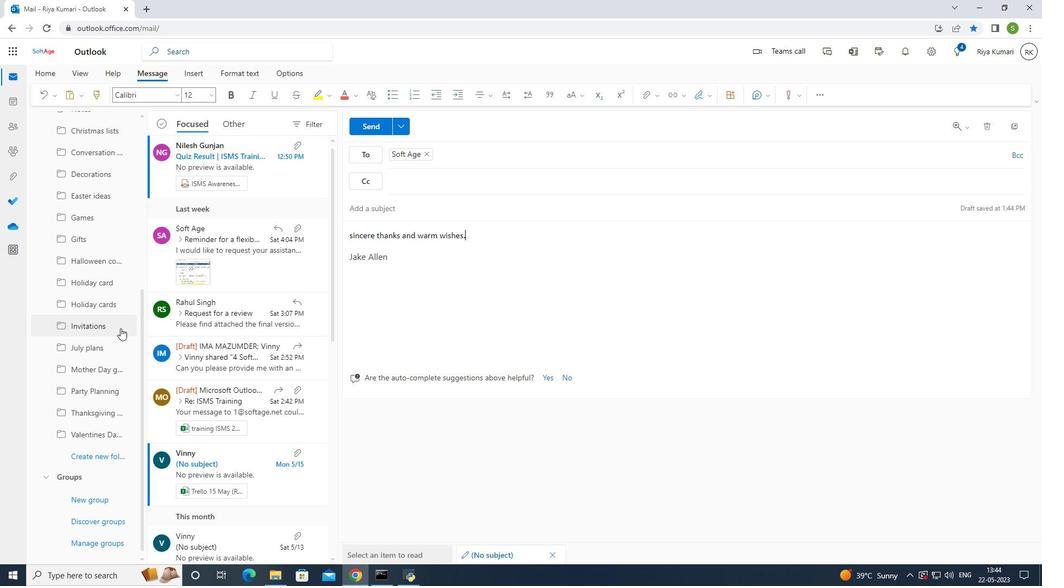 
Action: Mouse scrolled (122, 327) with delta (0, 0)
Screenshot: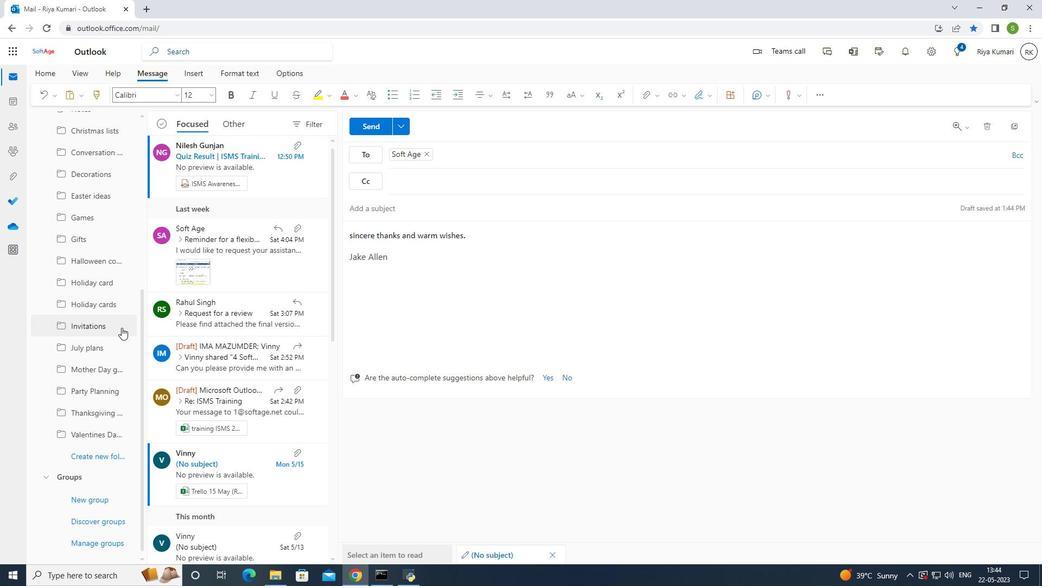 
Action: Mouse moved to (122, 329)
Screenshot: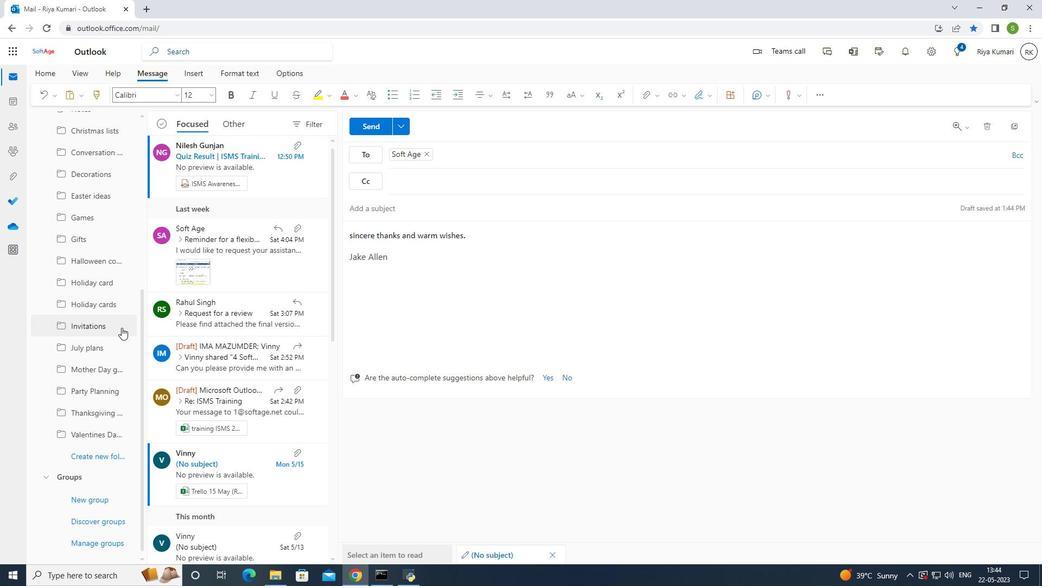 
Action: Mouse scrolled (122, 328) with delta (0, 0)
Screenshot: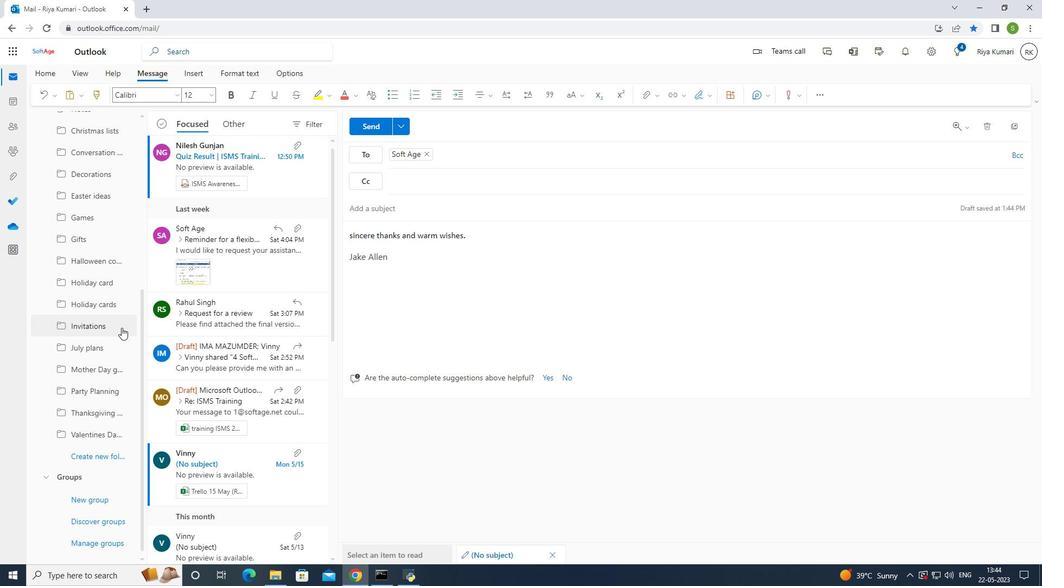
Action: Mouse moved to (114, 458)
Screenshot: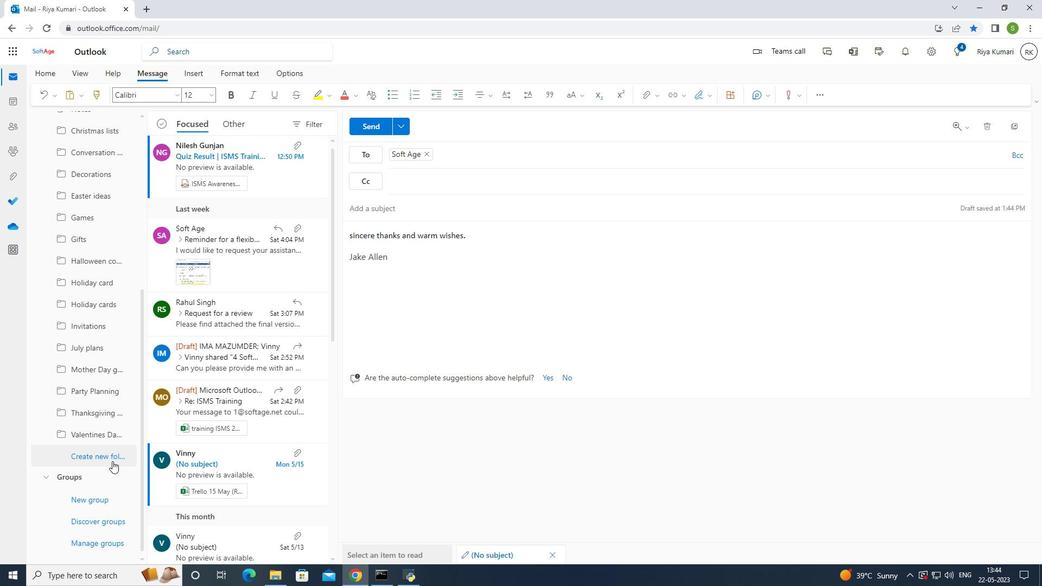 
Action: Mouse pressed left at (114, 458)
Screenshot: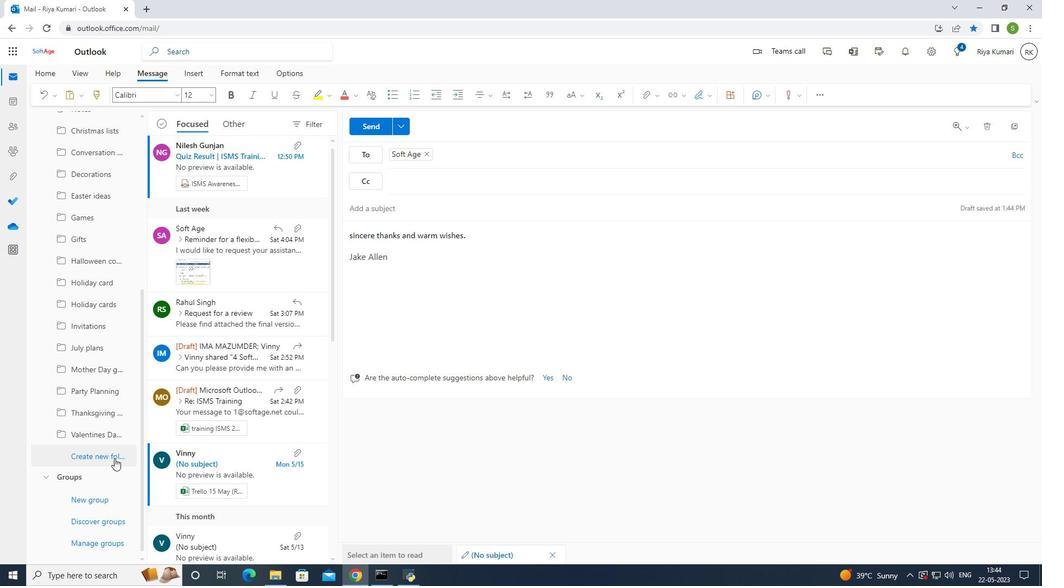 
Action: Mouse moved to (213, 382)
Screenshot: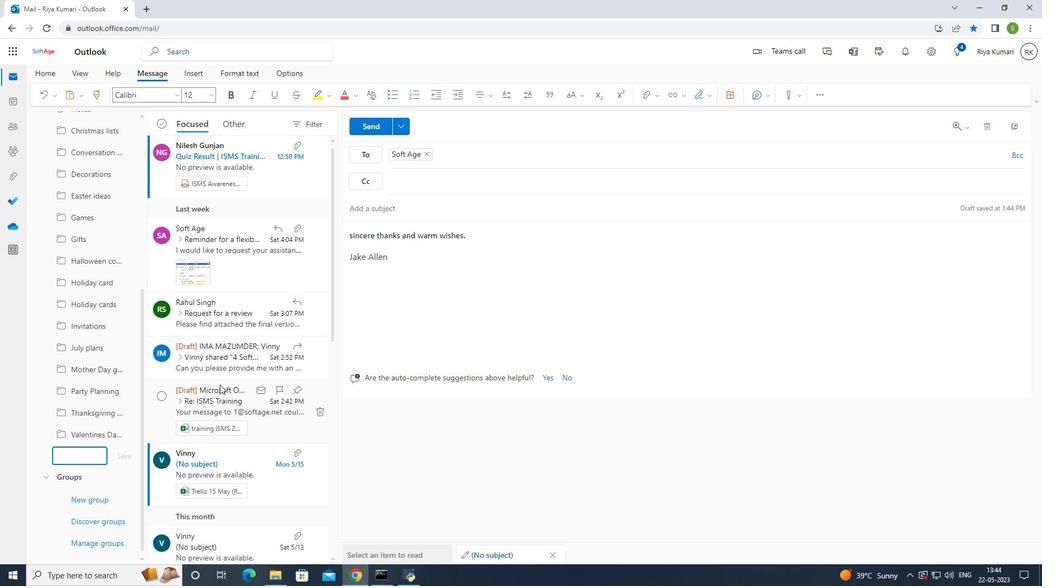 
Action: Key pressed <Key.shift>Fathers<Key.space><Key.shift>Day<Key.space>gifts
Screenshot: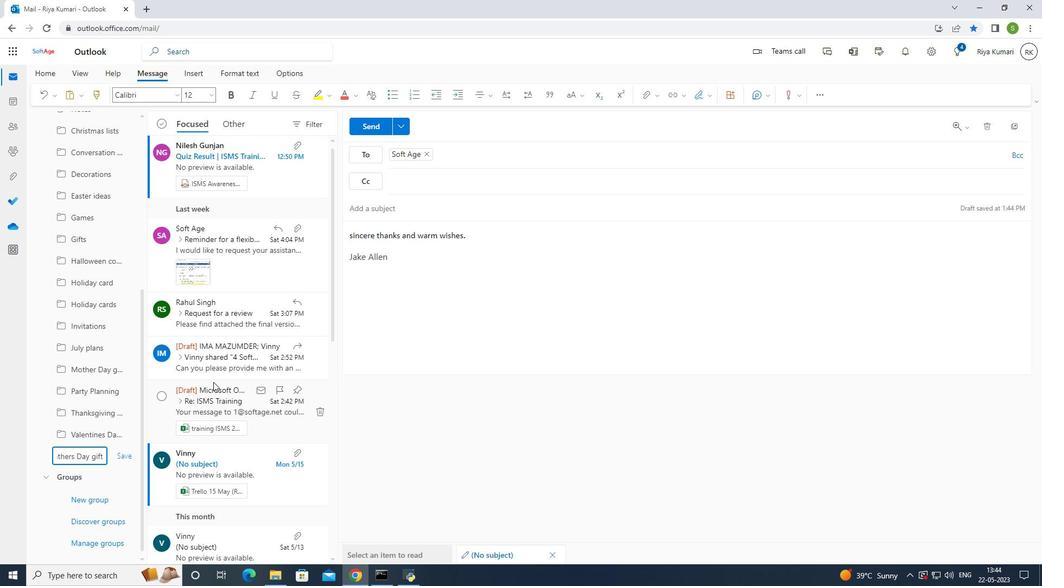 
Action: Mouse moved to (125, 456)
Screenshot: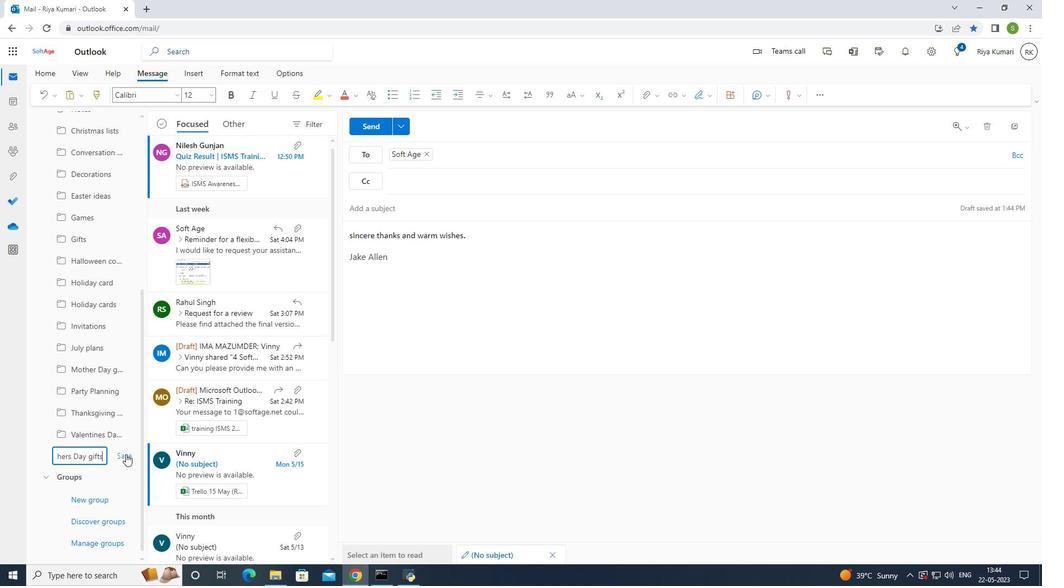 
Action: Mouse pressed left at (125, 456)
Screenshot: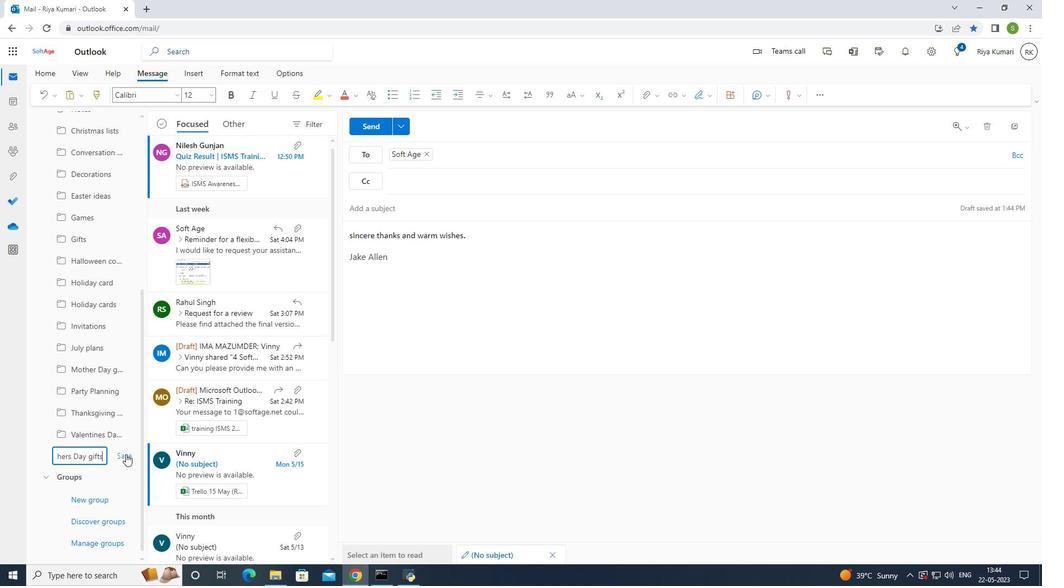 
Action: Mouse moved to (377, 126)
Screenshot: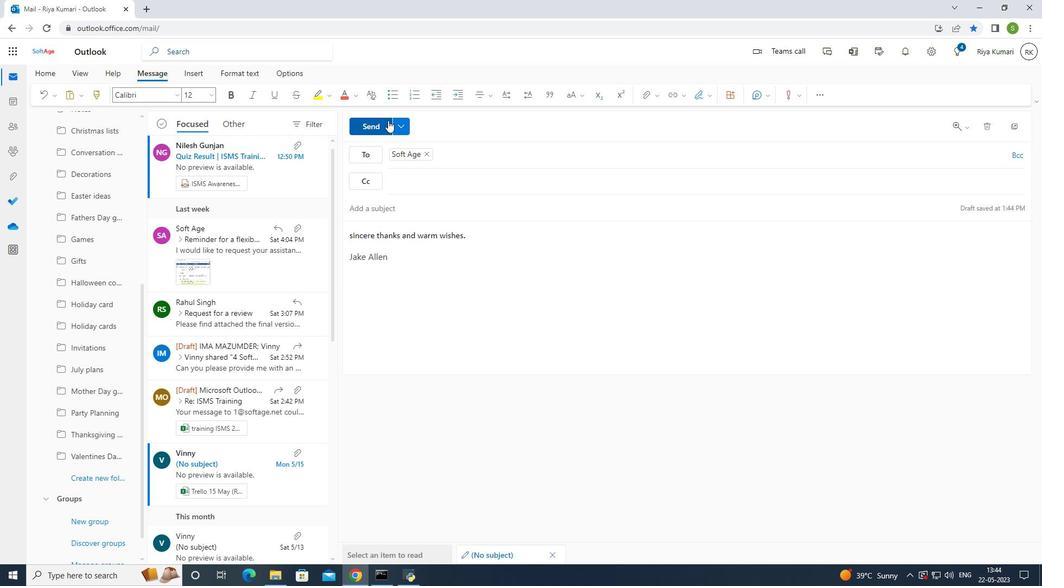 
Action: Mouse pressed left at (377, 126)
Screenshot: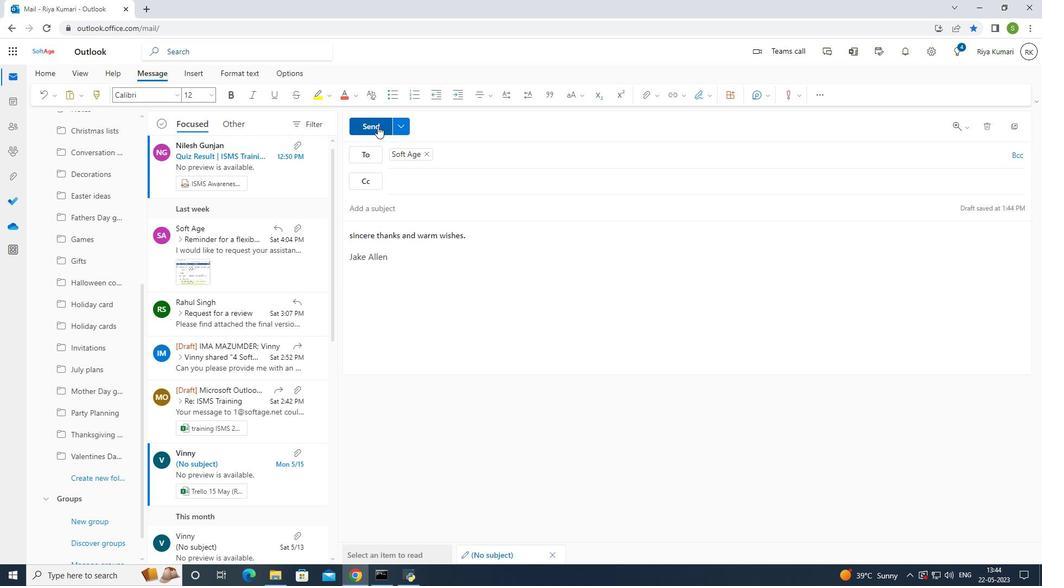 
Action: Mouse moved to (512, 332)
Screenshot: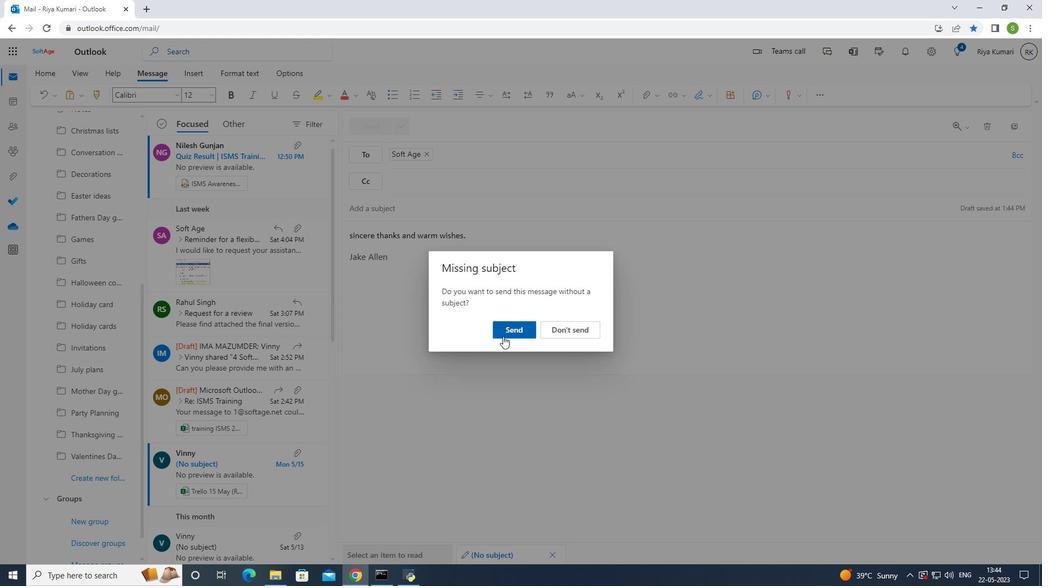 
Action: Mouse pressed left at (512, 332)
Screenshot: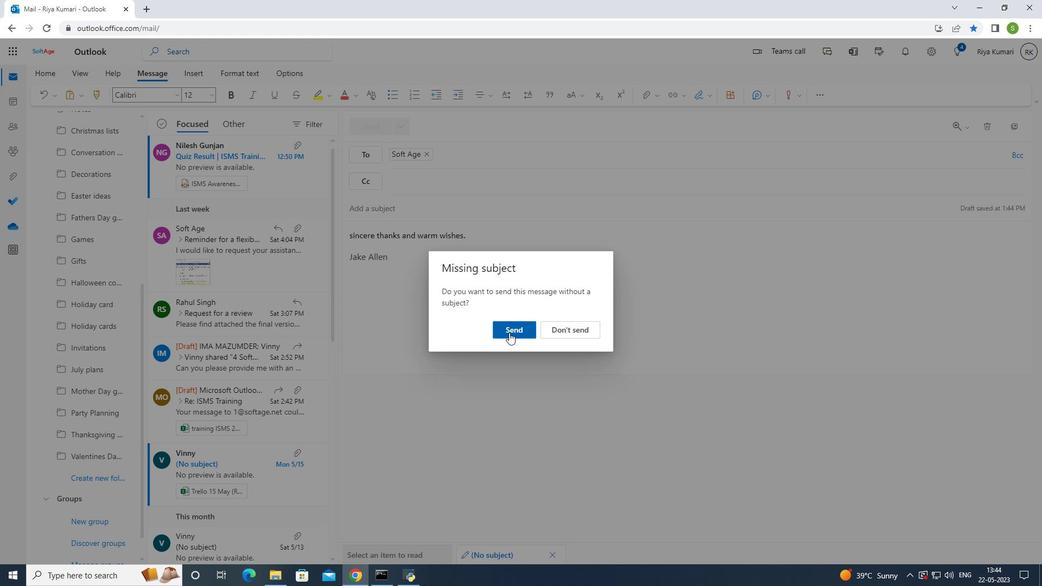 
Action: Mouse moved to (513, 330)
Screenshot: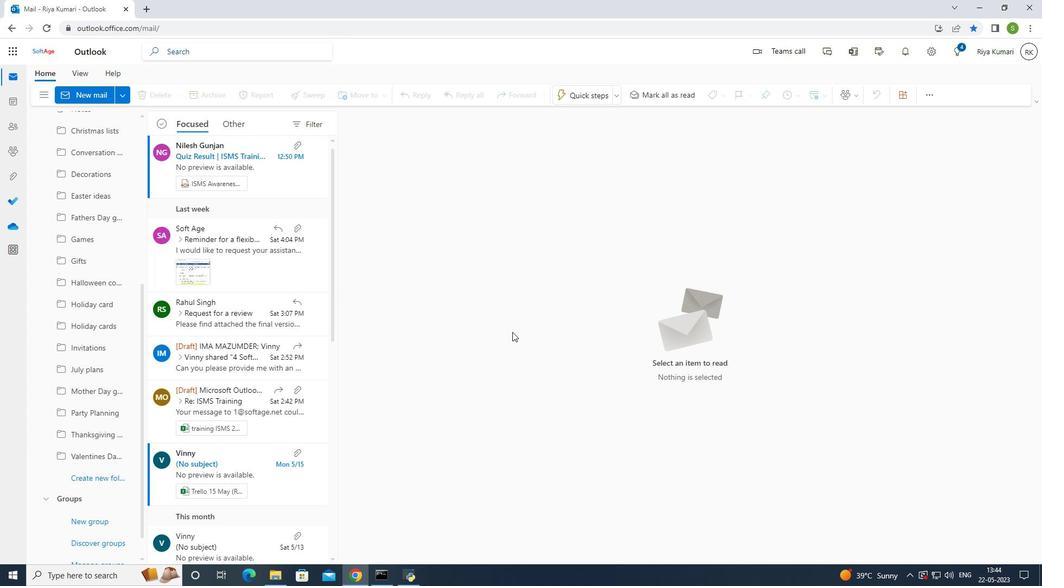 
